 Task: Look for space in Napa, United States from 6th September, 2023 to 18th September, 2023 for 3 adults in price range Rs.6000 to Rs.12000. Place can be entire place with 2 bedrooms having 2 beds and 2 bathrooms. Property type can be house, flat, guest house, hotel. Booking option can be shelf check-in. Required host language is English.
Action: Mouse moved to (405, 100)
Screenshot: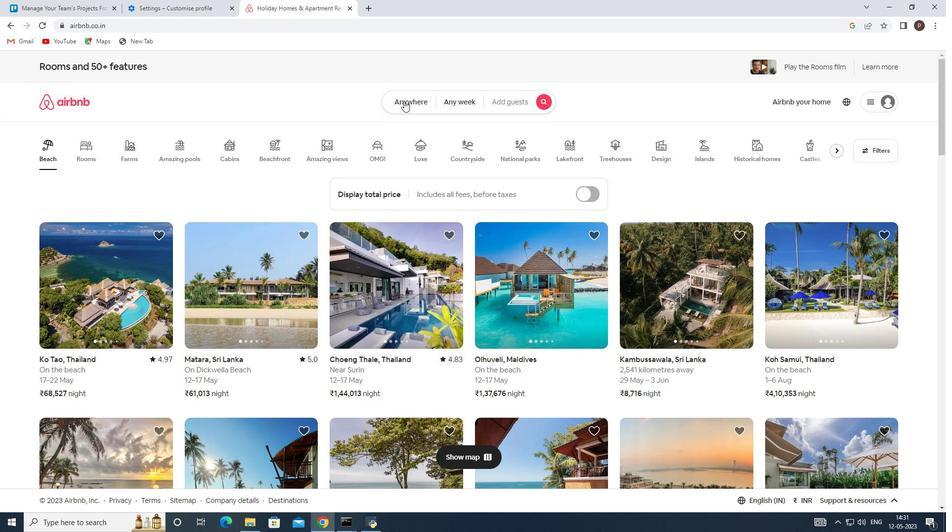 
Action: Mouse pressed left at (405, 100)
Screenshot: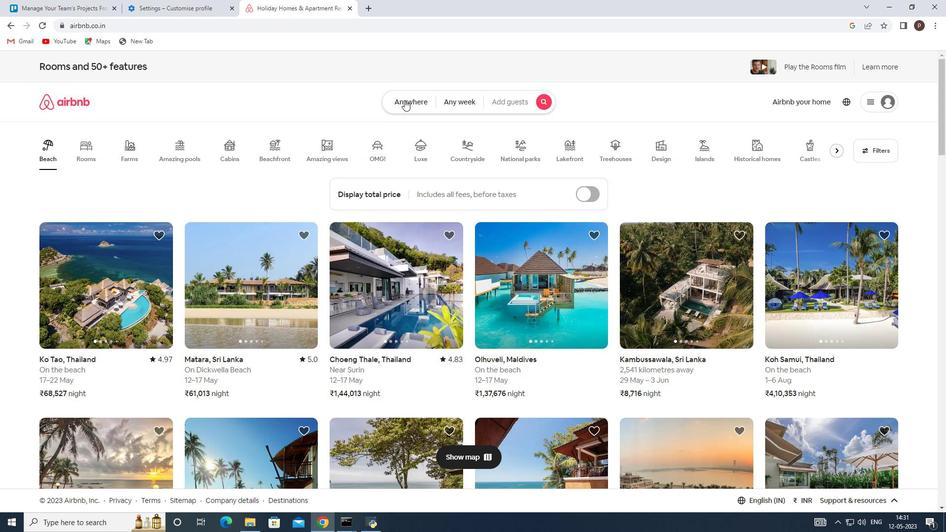 
Action: Mouse moved to (320, 145)
Screenshot: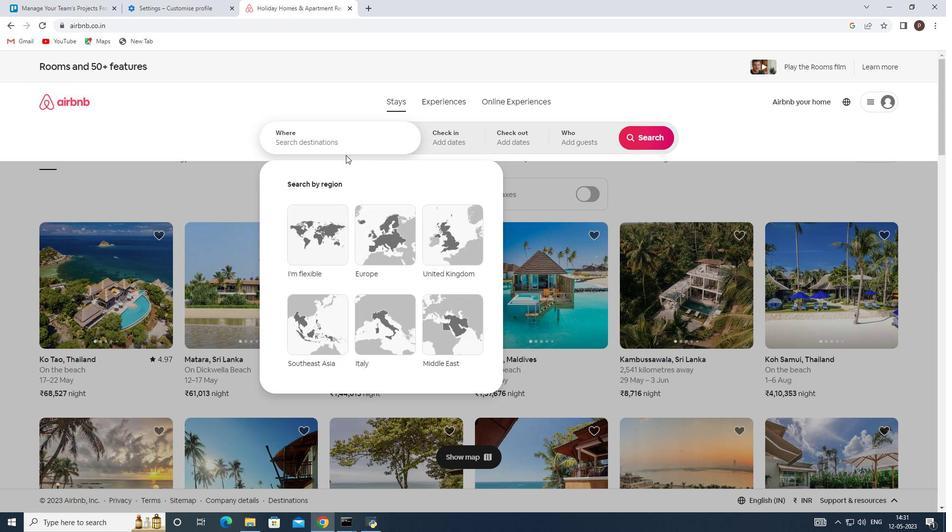 
Action: Mouse pressed left at (320, 145)
Screenshot: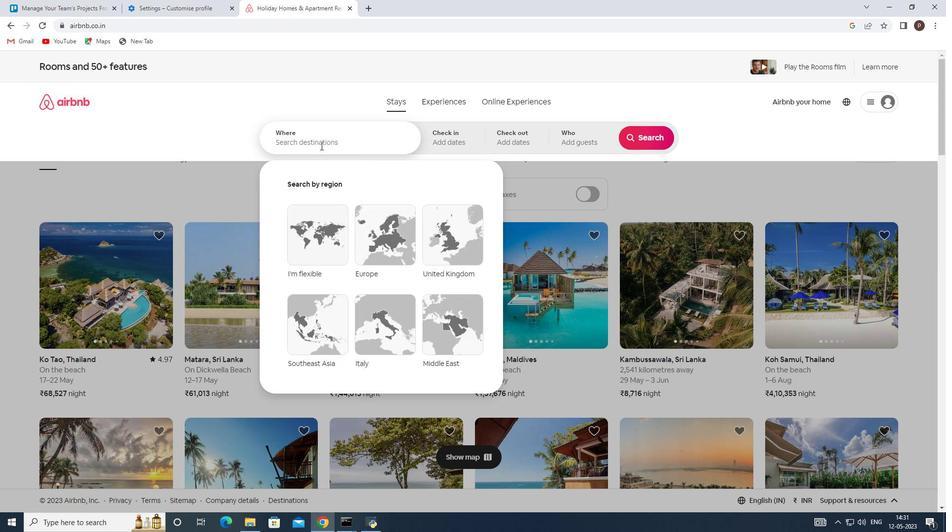 
Action: Key pressed <Key.caps_lock>N<Key.caps_lock>apa,<Key.space>
Screenshot: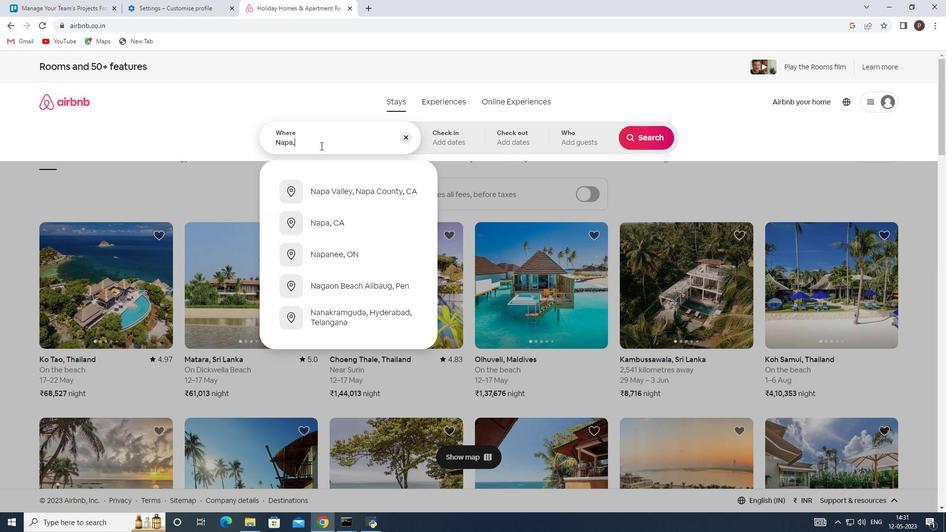 
Action: Mouse moved to (340, 221)
Screenshot: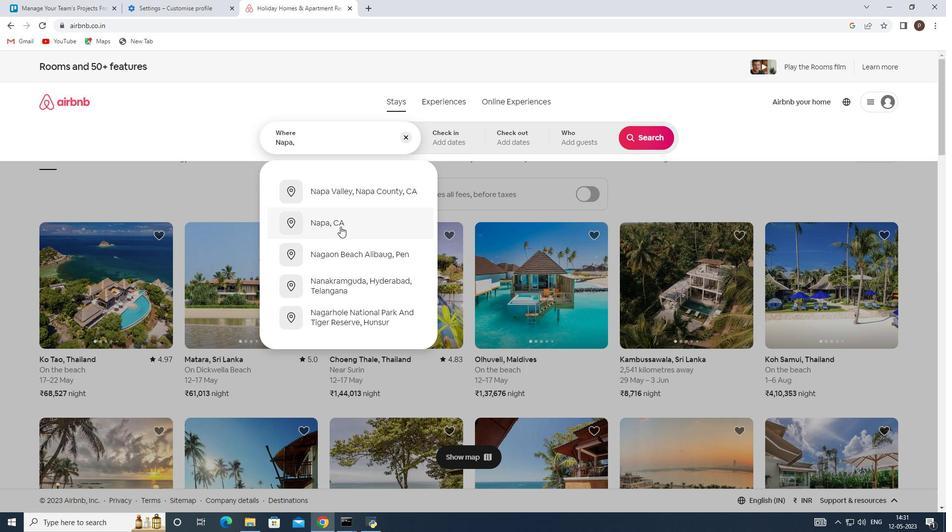 
Action: Mouse pressed left at (340, 221)
Screenshot: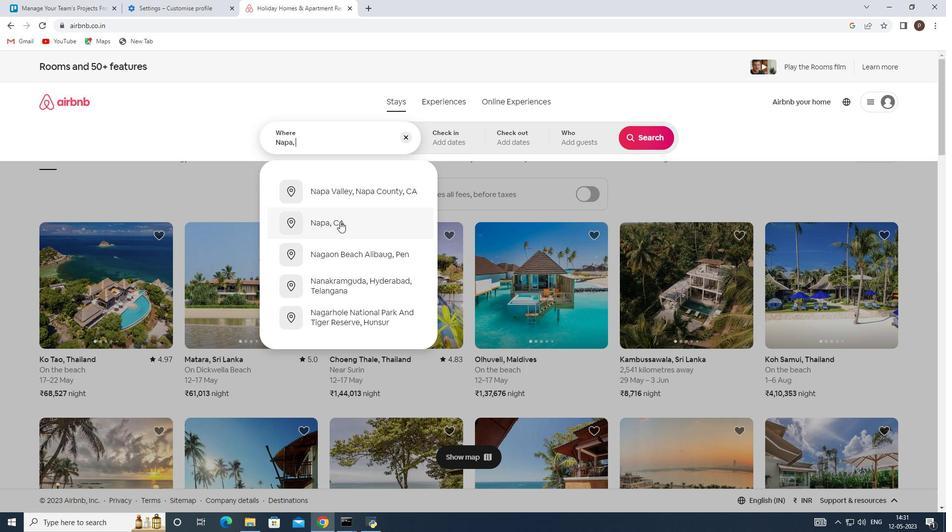 
Action: Mouse moved to (643, 216)
Screenshot: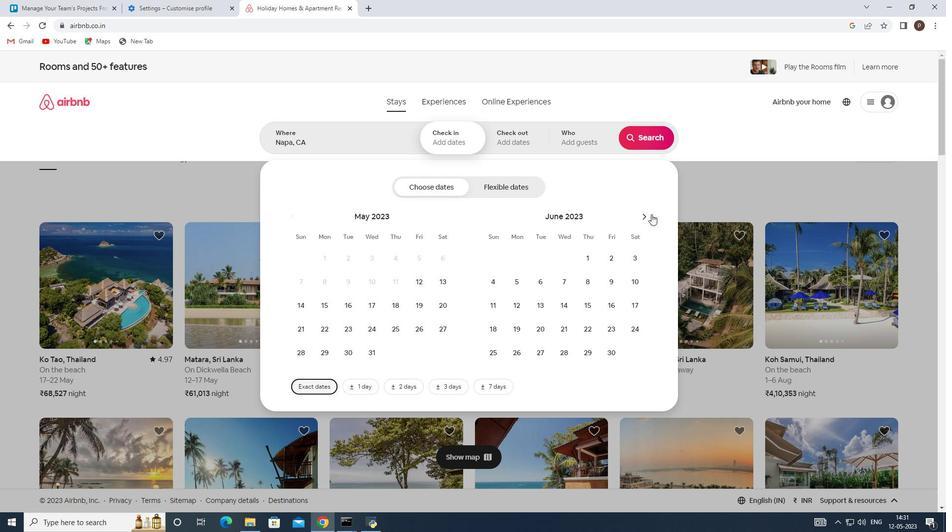 
Action: Mouse pressed left at (643, 216)
Screenshot: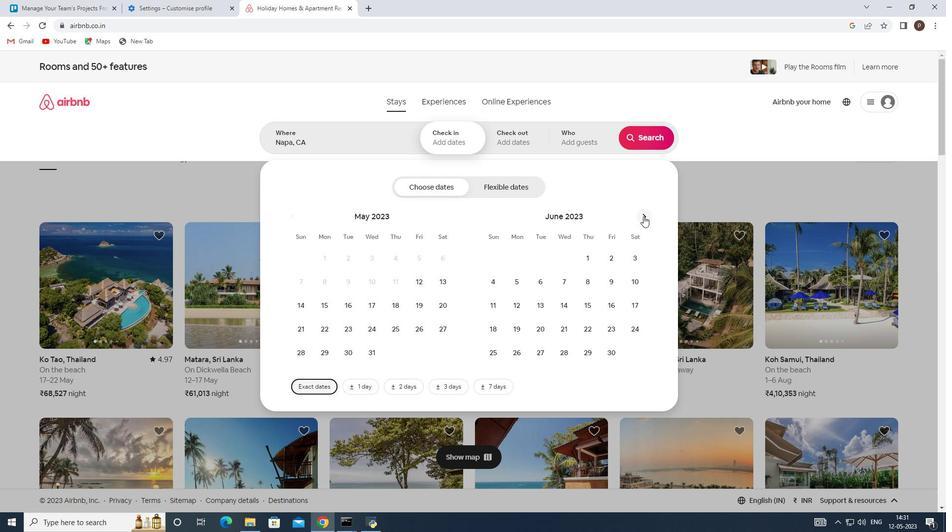 
Action: Mouse pressed left at (643, 216)
Screenshot: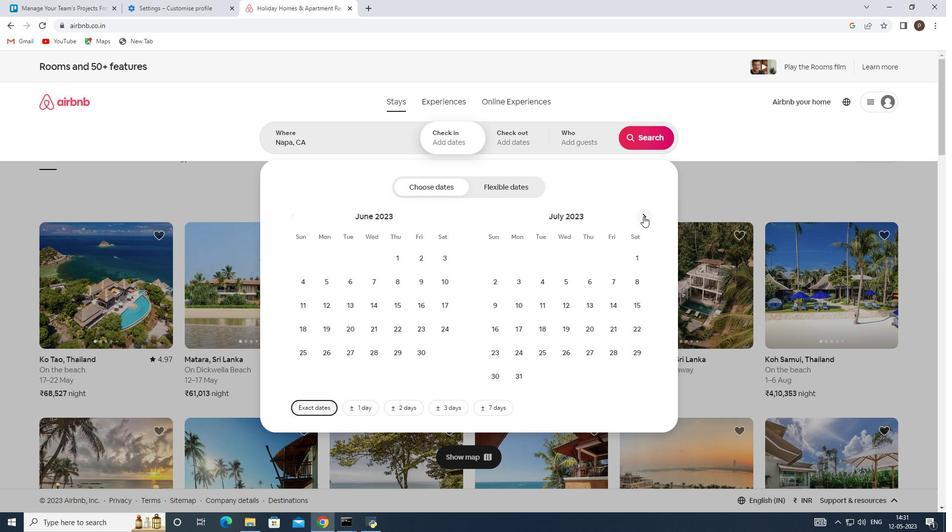 
Action: Mouse pressed left at (643, 216)
Screenshot: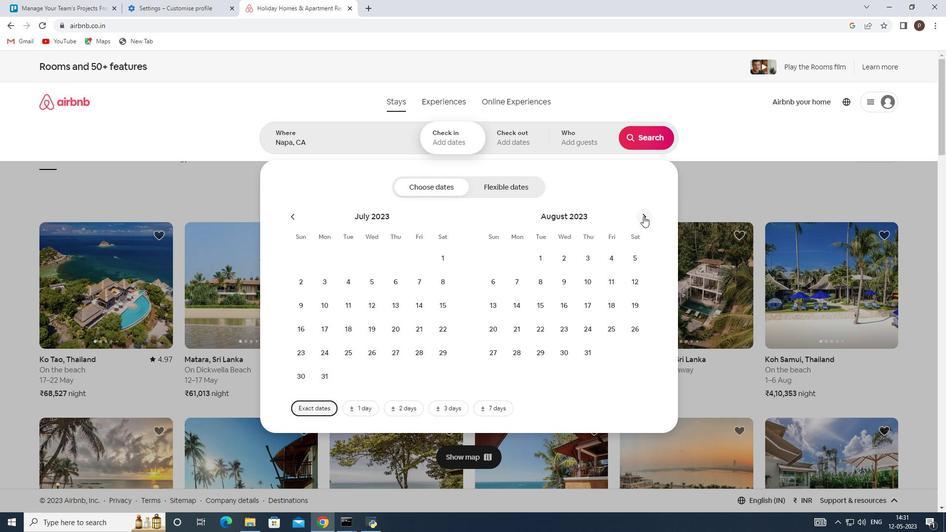 
Action: Mouse moved to (569, 285)
Screenshot: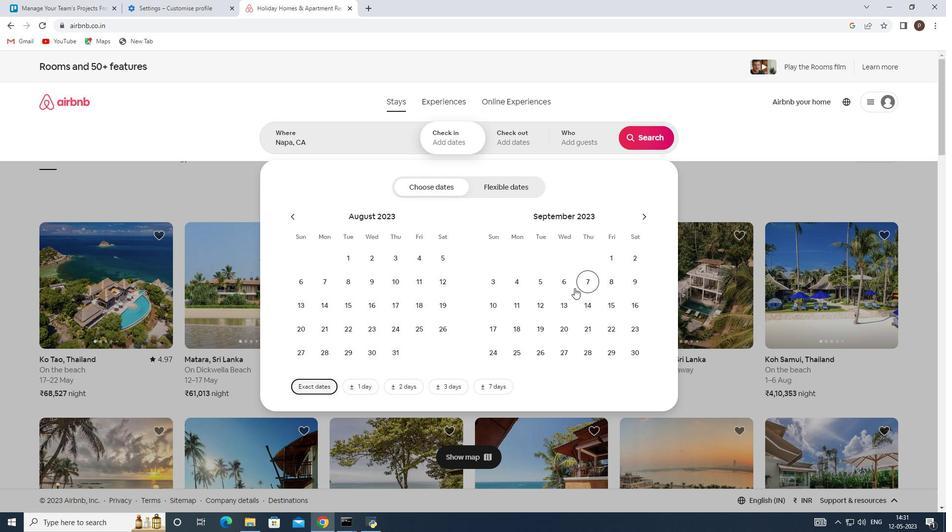 
Action: Mouse pressed left at (569, 285)
Screenshot: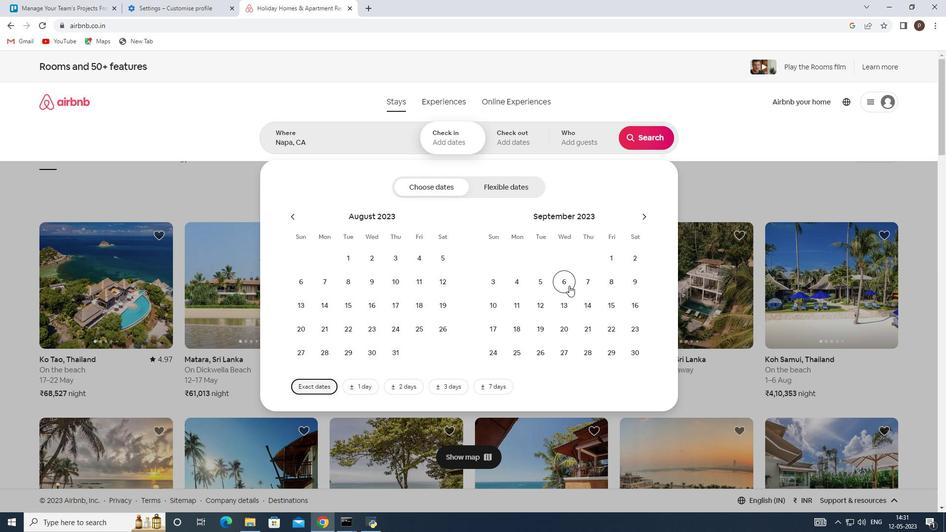 
Action: Mouse moved to (518, 326)
Screenshot: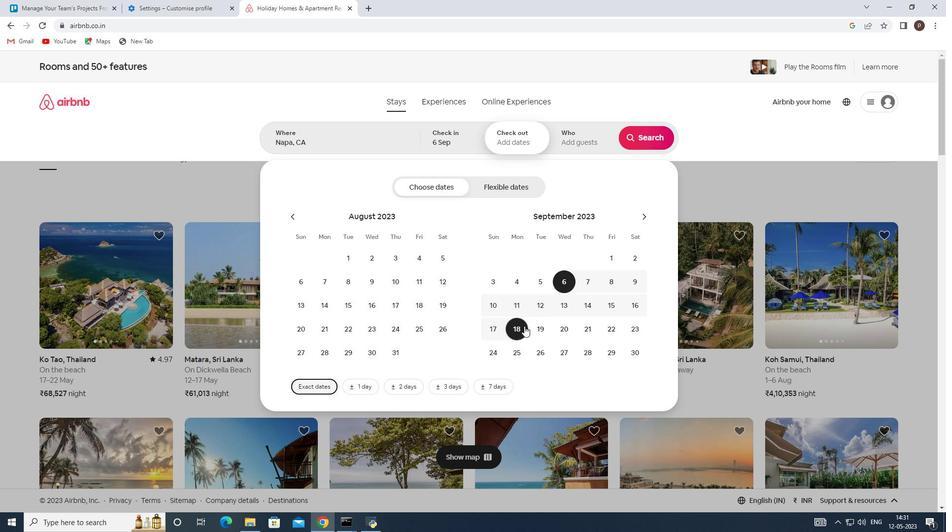 
Action: Mouse pressed left at (518, 326)
Screenshot: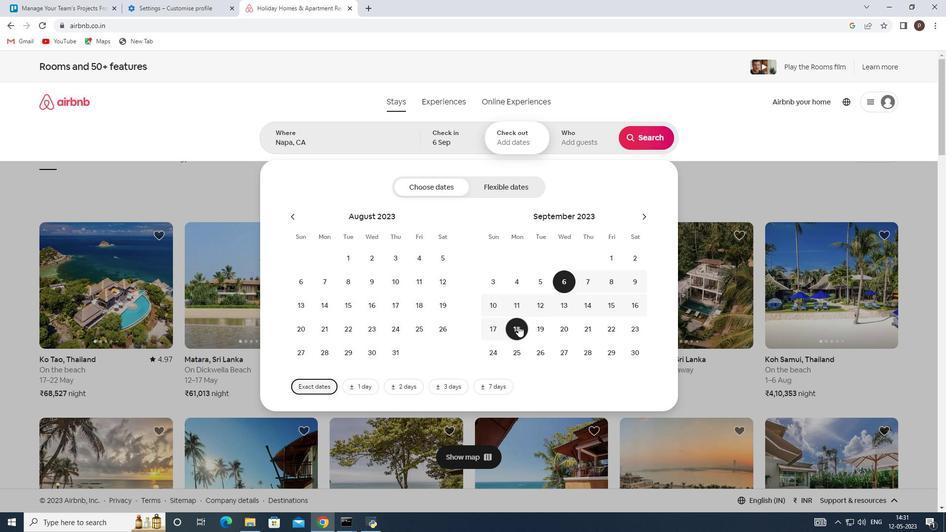 
Action: Mouse moved to (592, 146)
Screenshot: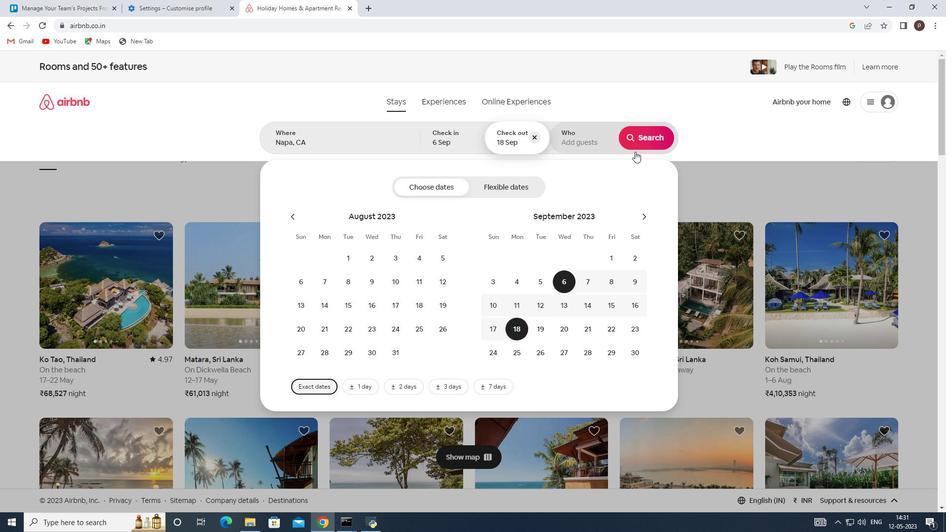 
Action: Mouse pressed left at (592, 146)
Screenshot: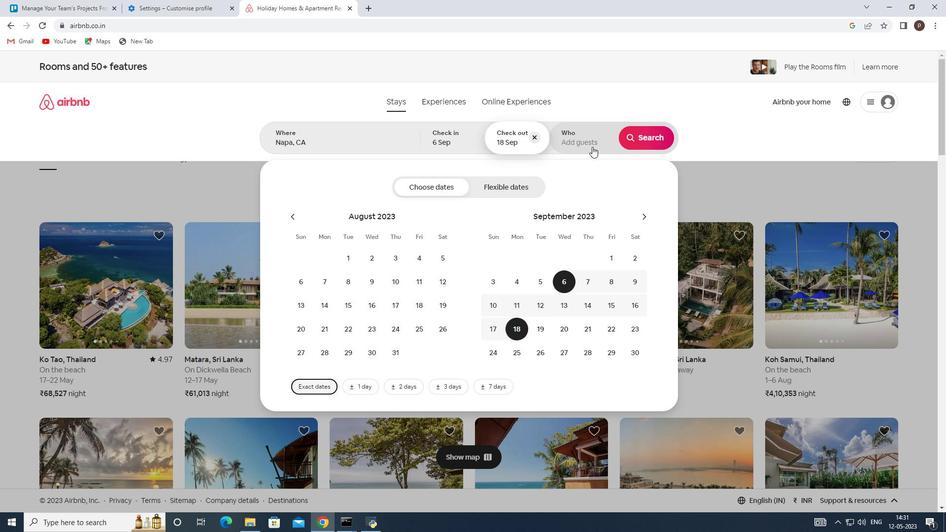 
Action: Mouse moved to (652, 187)
Screenshot: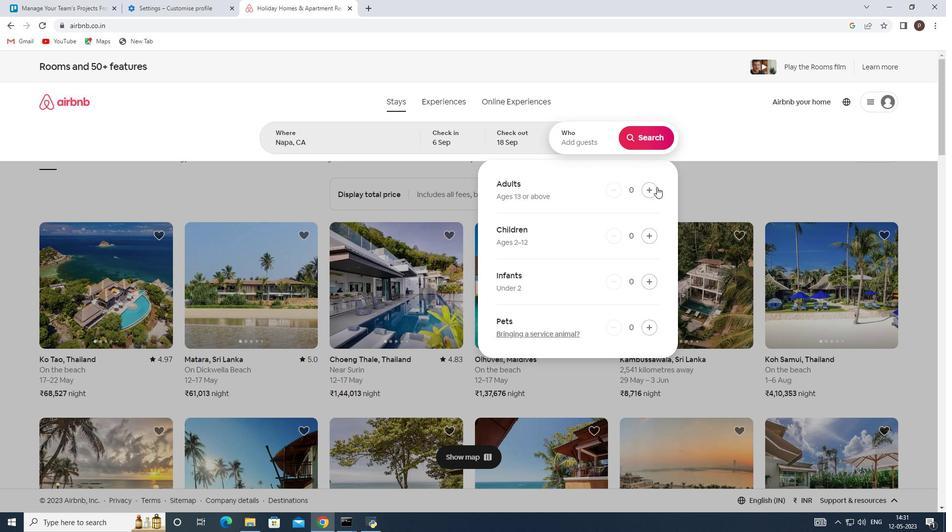 
Action: Mouse pressed left at (652, 187)
Screenshot: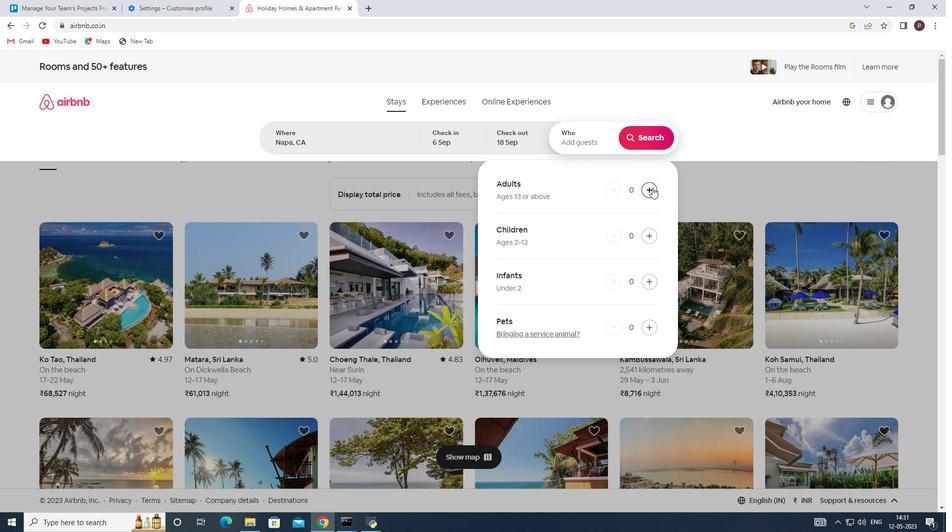
Action: Mouse moved to (652, 187)
Screenshot: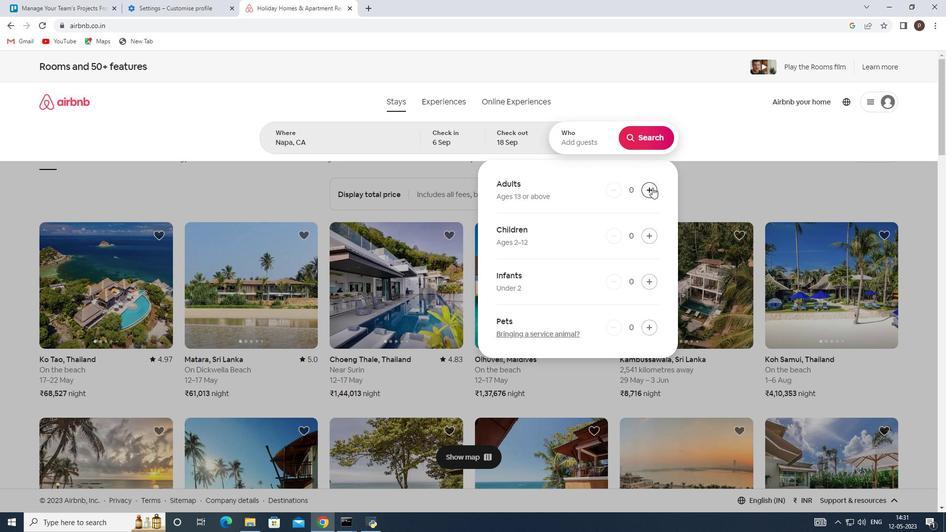 
Action: Mouse pressed left at (652, 187)
Screenshot: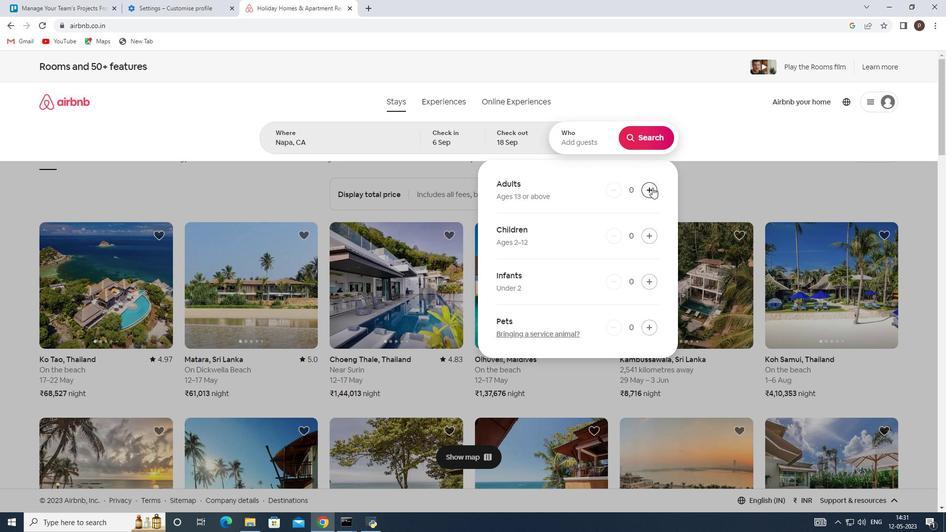 
Action: Mouse pressed left at (652, 187)
Screenshot: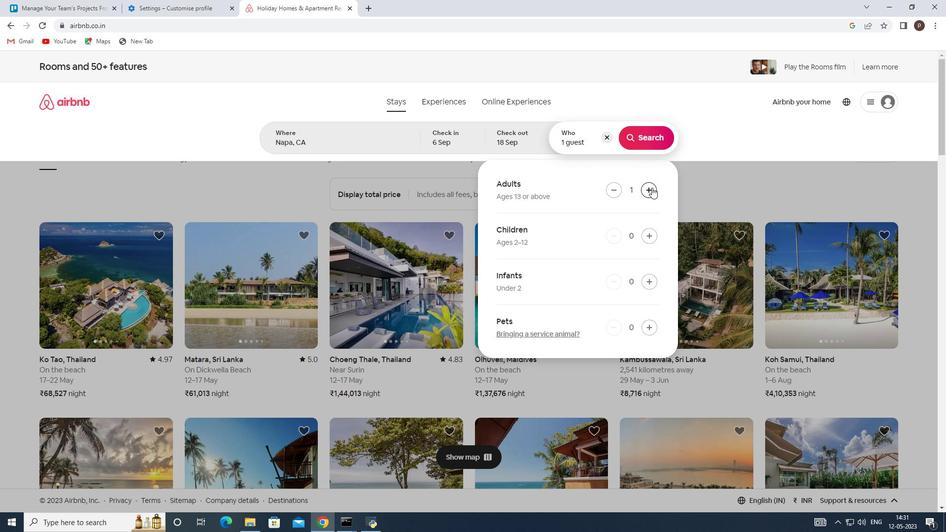 
Action: Mouse moved to (658, 133)
Screenshot: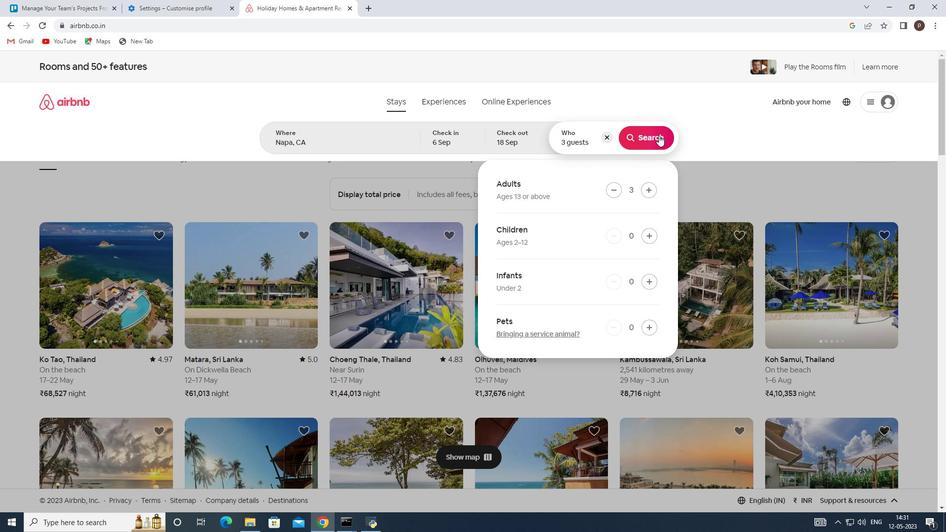 
Action: Mouse pressed left at (658, 133)
Screenshot: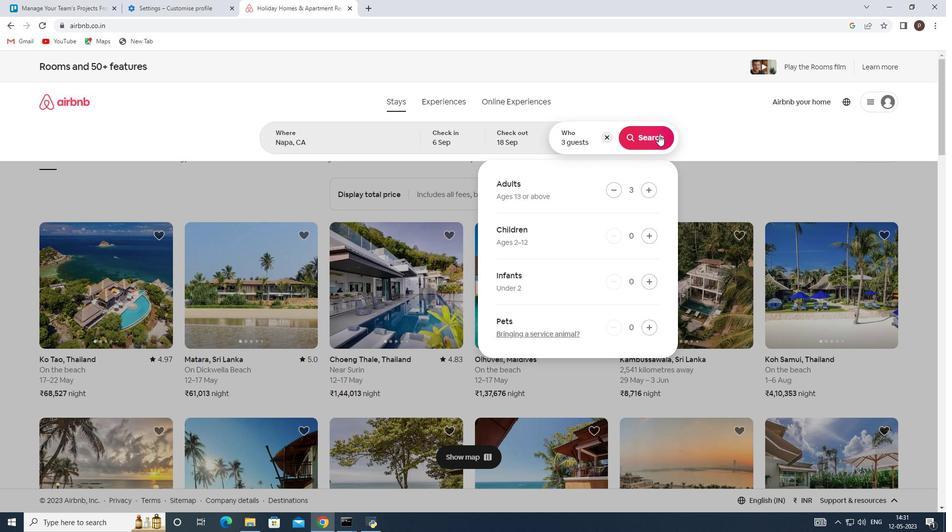 
Action: Mouse moved to (886, 113)
Screenshot: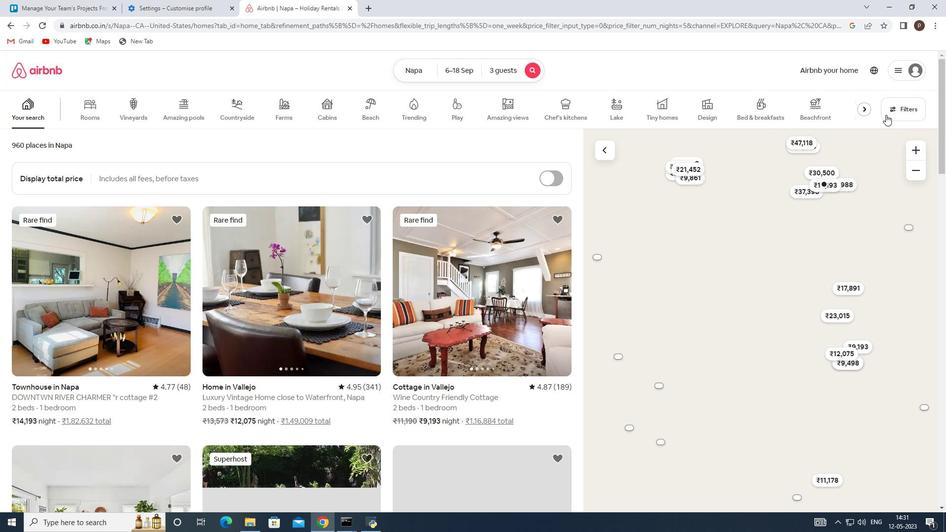 
Action: Mouse pressed left at (886, 113)
Screenshot: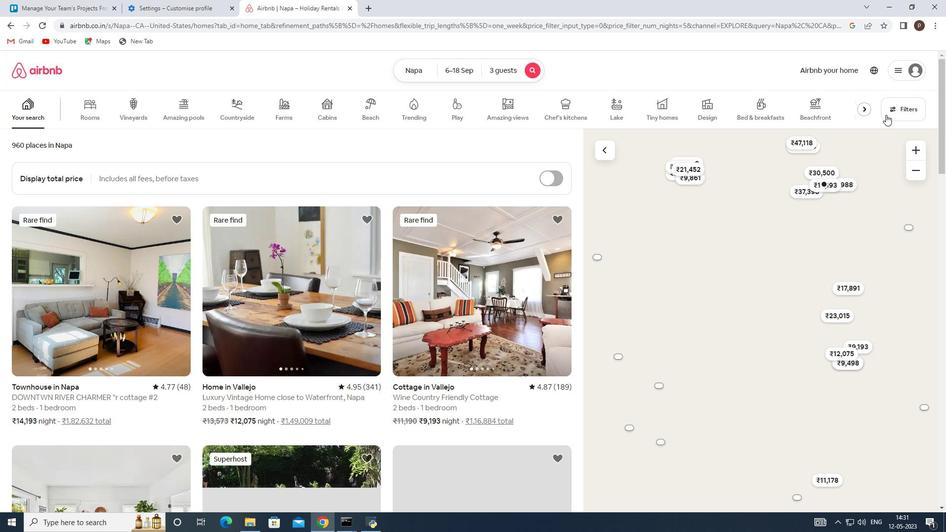 
Action: Mouse moved to (327, 352)
Screenshot: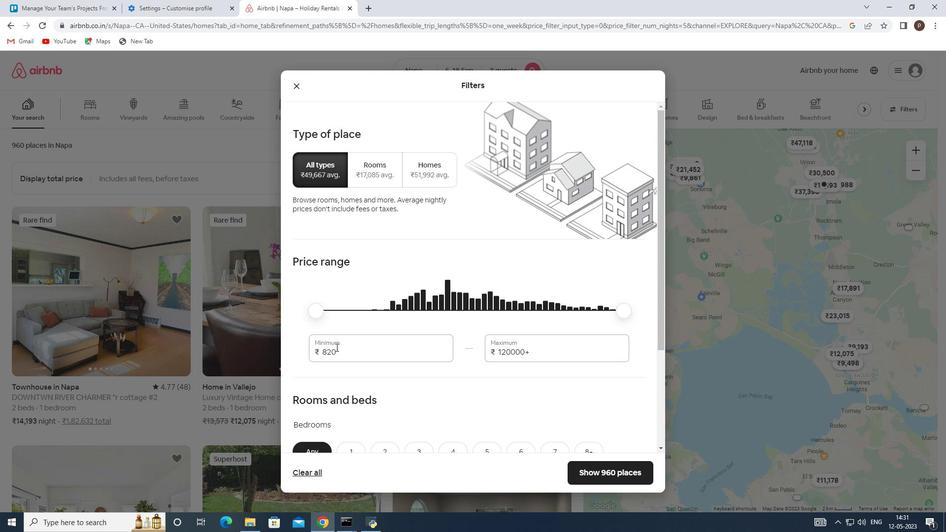 
Action: Mouse pressed left at (327, 352)
Screenshot: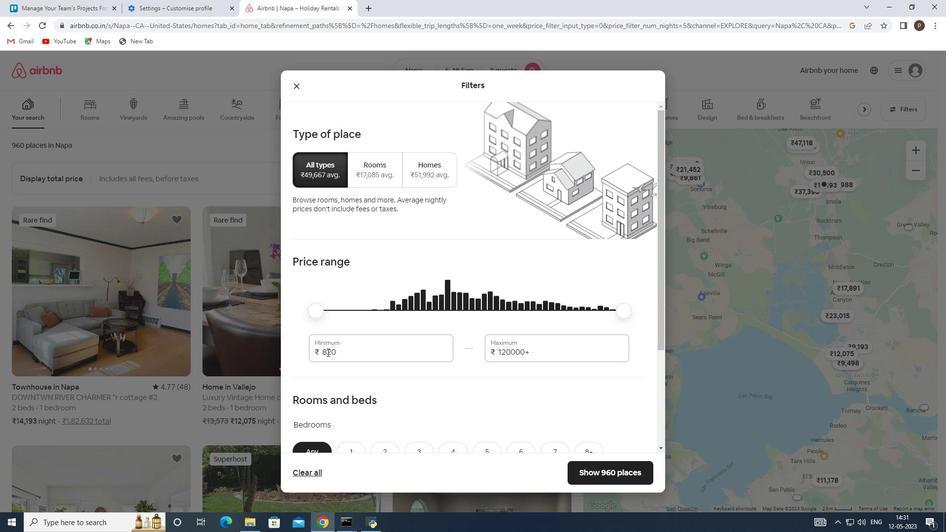 
Action: Mouse pressed left at (327, 352)
Screenshot: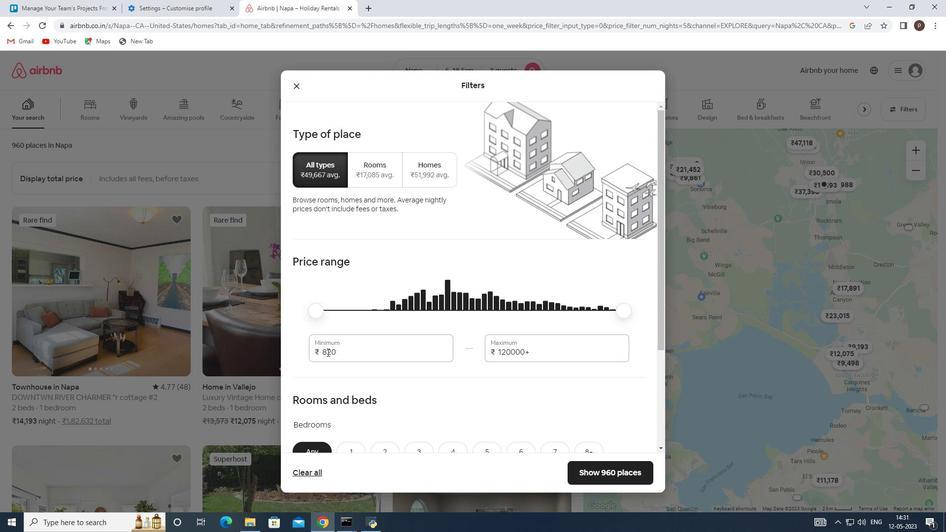 
Action: Key pressed 6000<Key.tab>12000
Screenshot: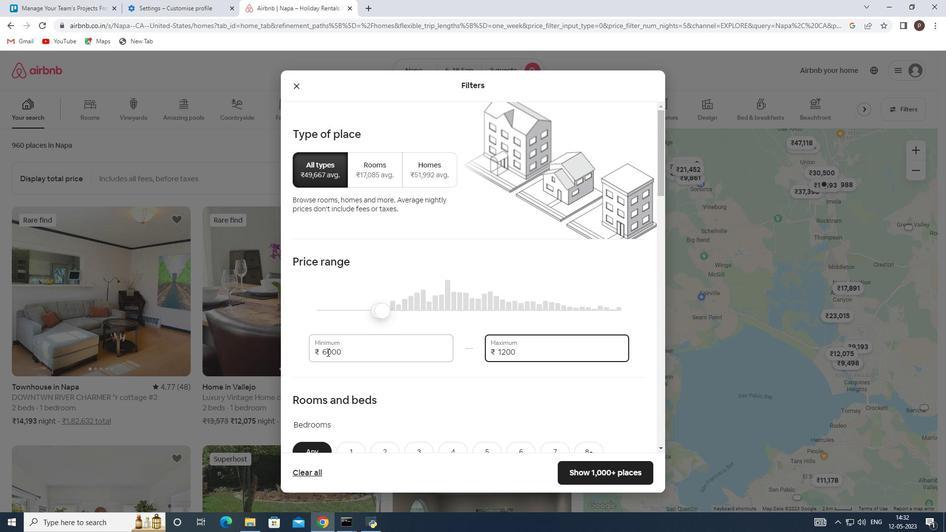 
Action: Mouse scrolled (327, 351) with delta (0, 0)
Screenshot: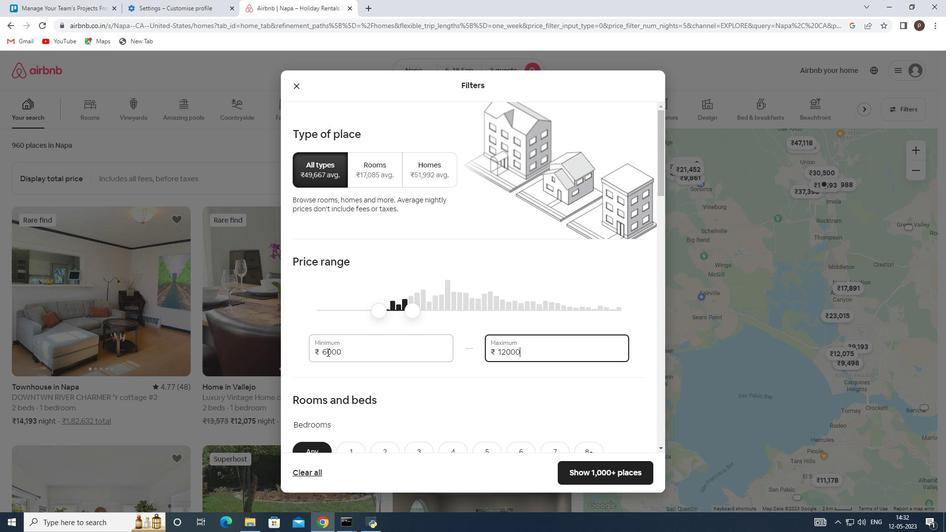 
Action: Mouse scrolled (327, 351) with delta (0, 0)
Screenshot: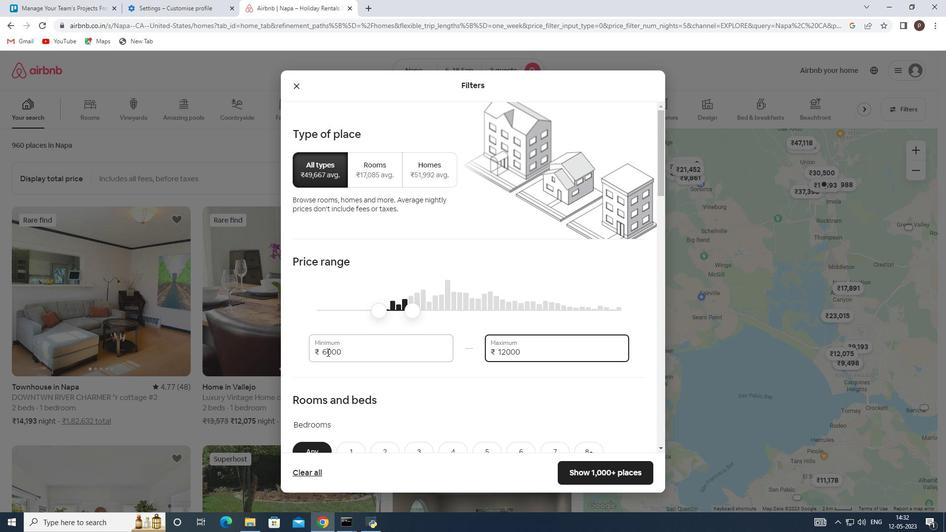 
Action: Mouse moved to (377, 350)
Screenshot: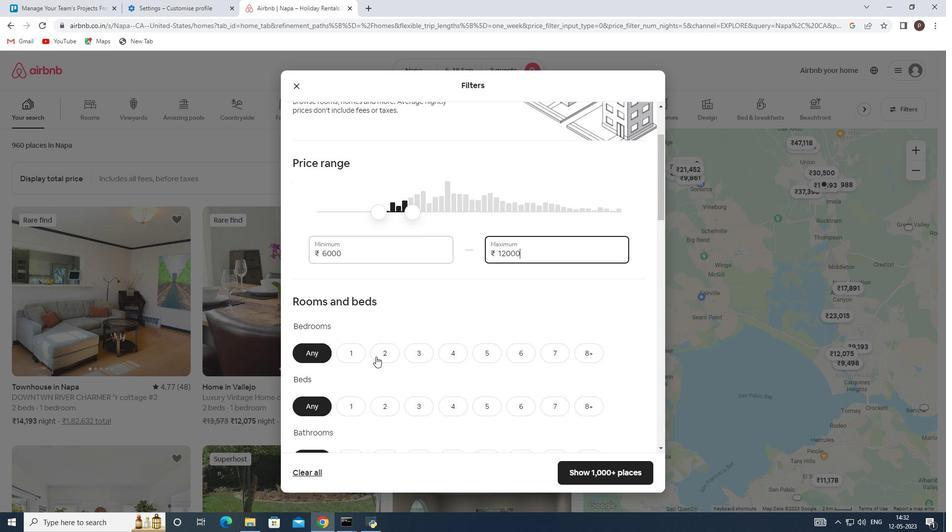 
Action: Mouse pressed left at (377, 350)
Screenshot: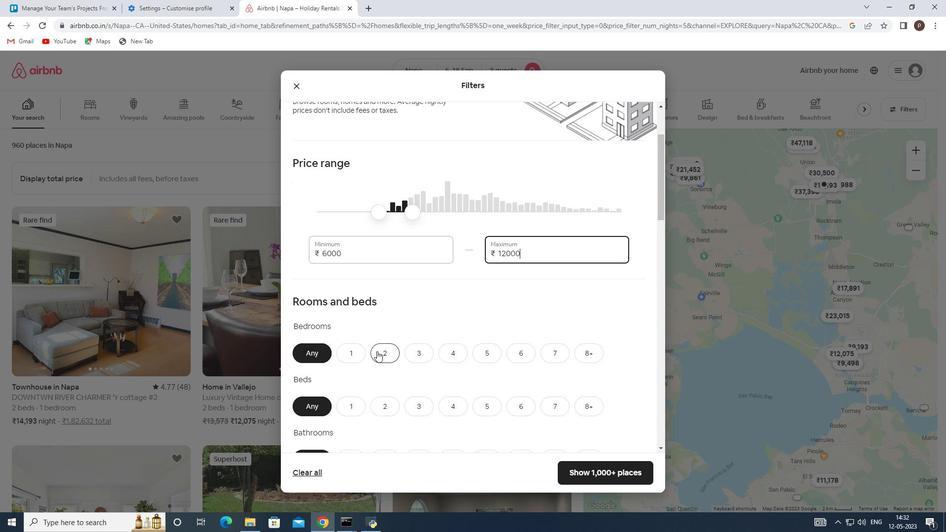 
Action: Mouse scrolled (377, 350) with delta (0, 0)
Screenshot: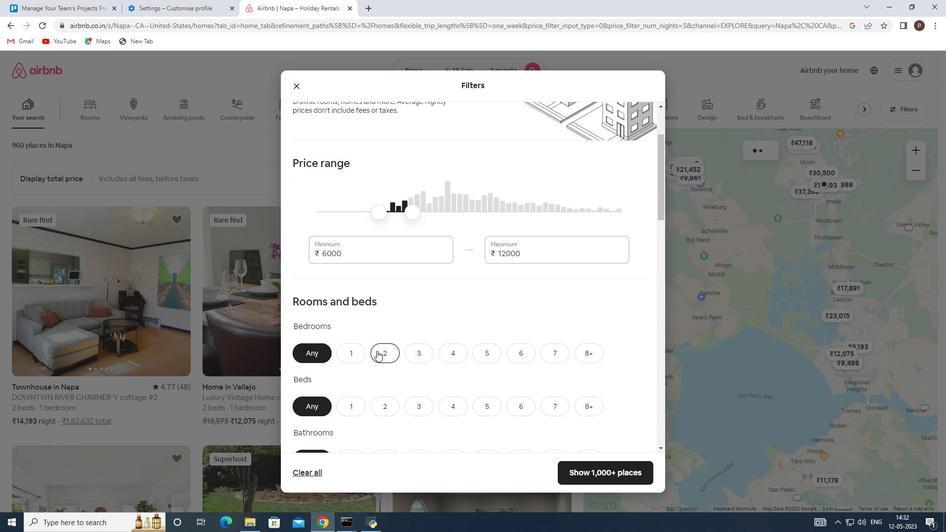 
Action: Mouse scrolled (377, 350) with delta (0, 0)
Screenshot: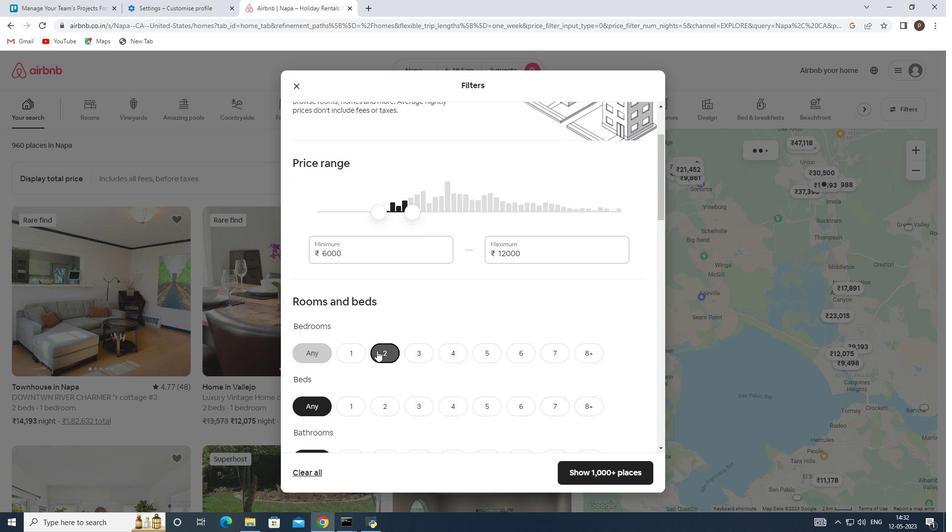 
Action: Mouse moved to (387, 299)
Screenshot: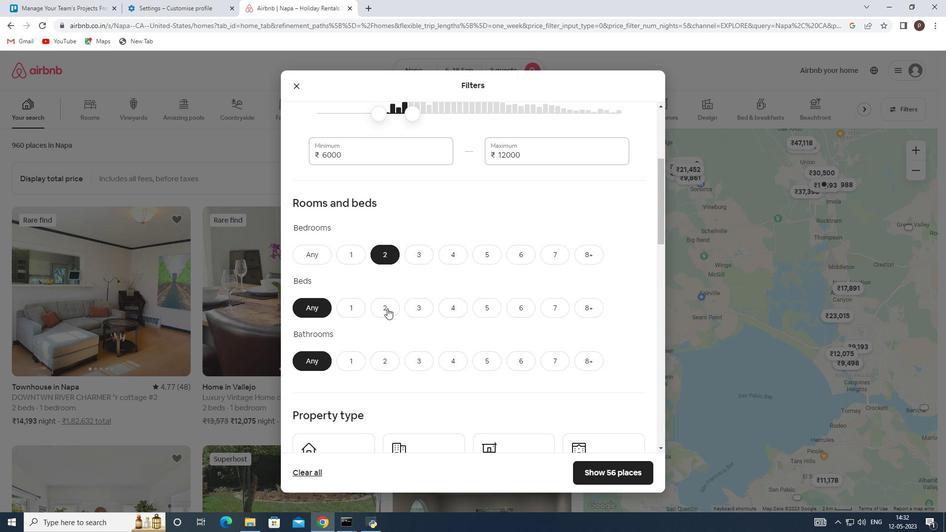 
Action: Mouse pressed left at (387, 299)
Screenshot: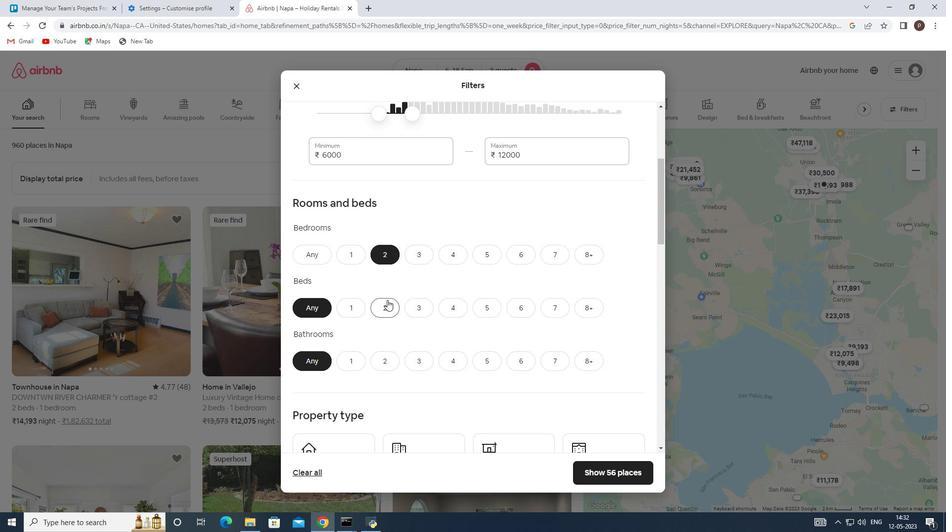 
Action: Mouse moved to (385, 363)
Screenshot: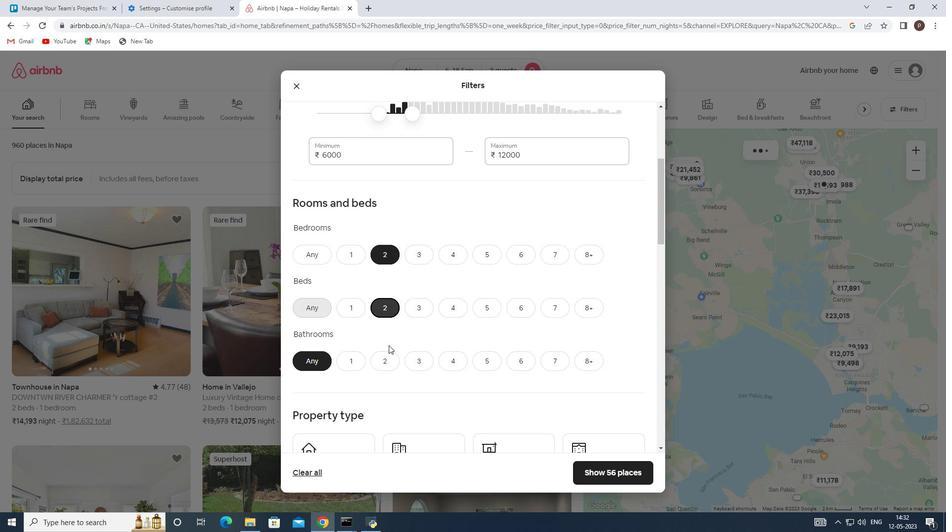 
Action: Mouse pressed left at (385, 363)
Screenshot: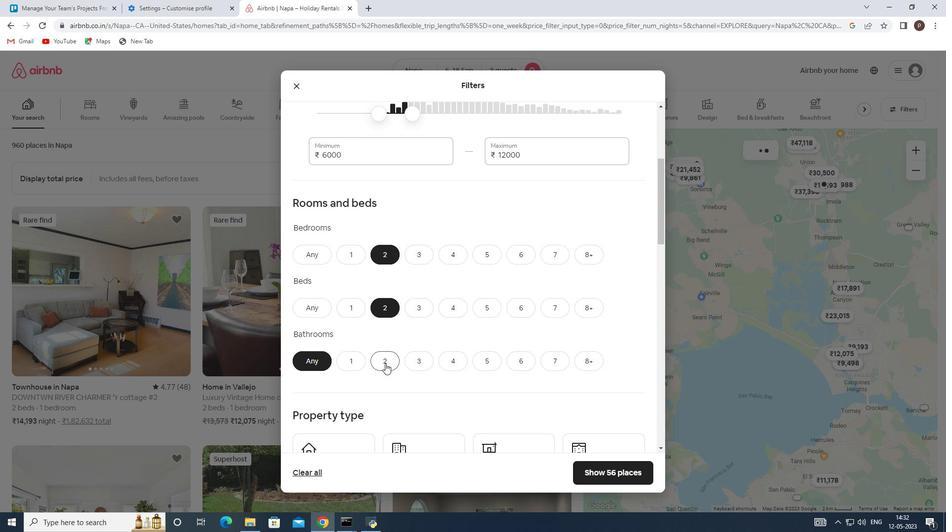 
Action: Mouse moved to (385, 363)
Screenshot: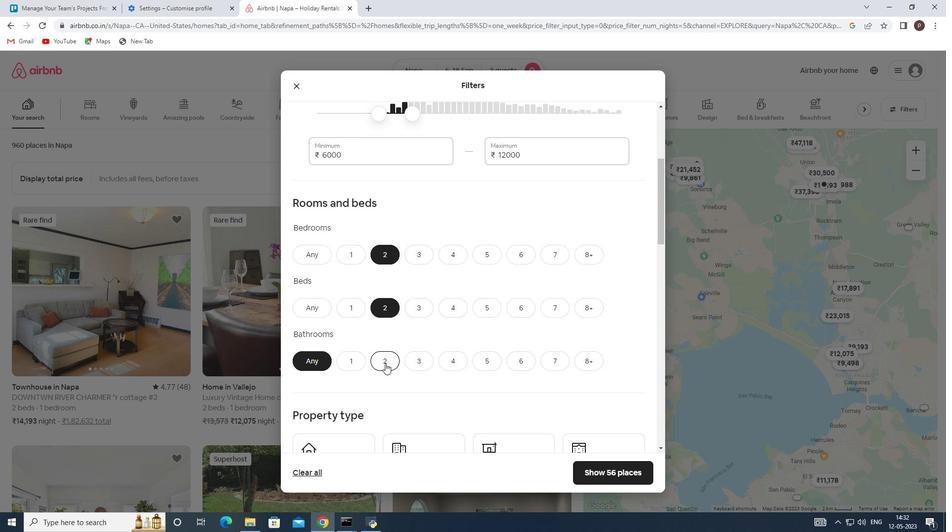 
Action: Mouse scrolled (385, 362) with delta (0, 0)
Screenshot: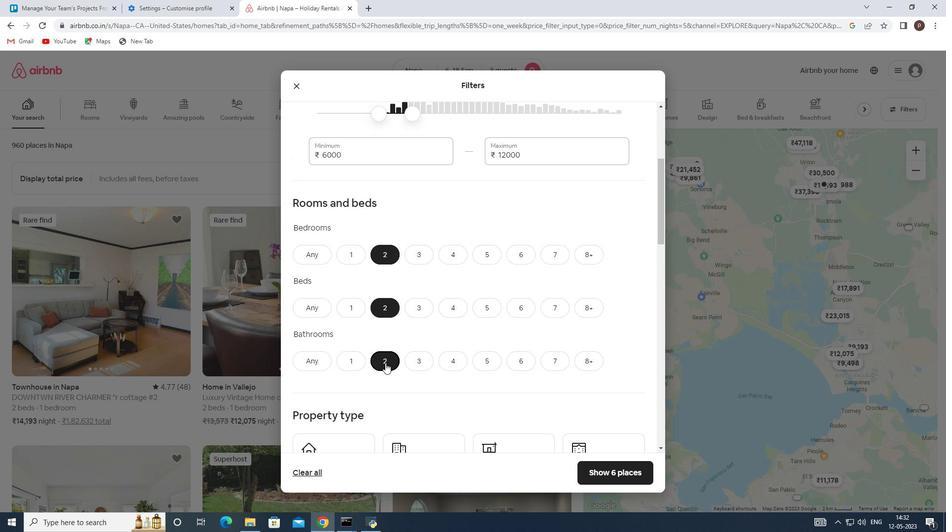 
Action: Mouse scrolled (385, 362) with delta (0, 0)
Screenshot: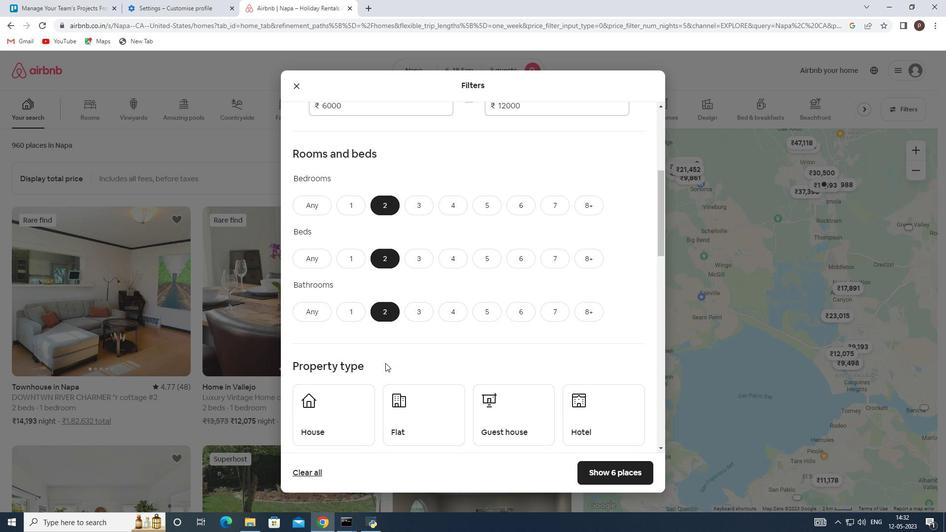 
Action: Mouse moved to (351, 358)
Screenshot: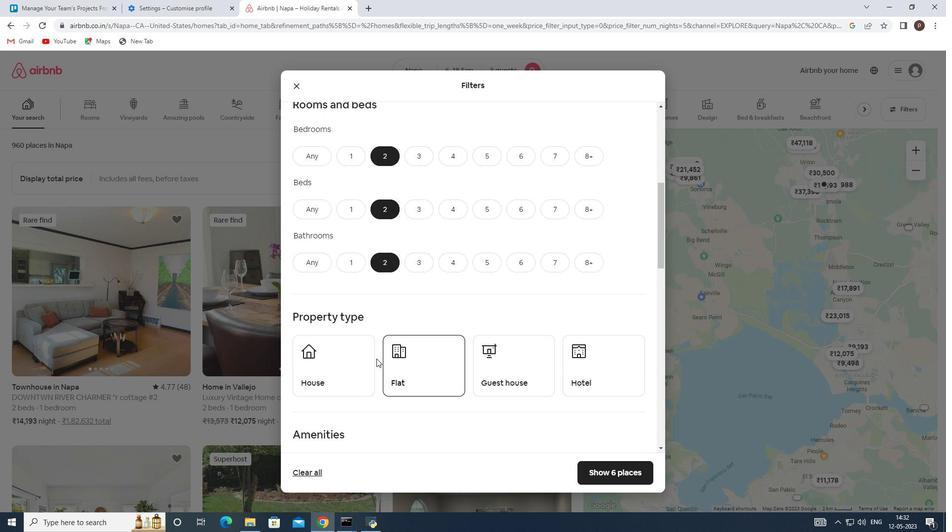 
Action: Mouse pressed left at (351, 358)
Screenshot: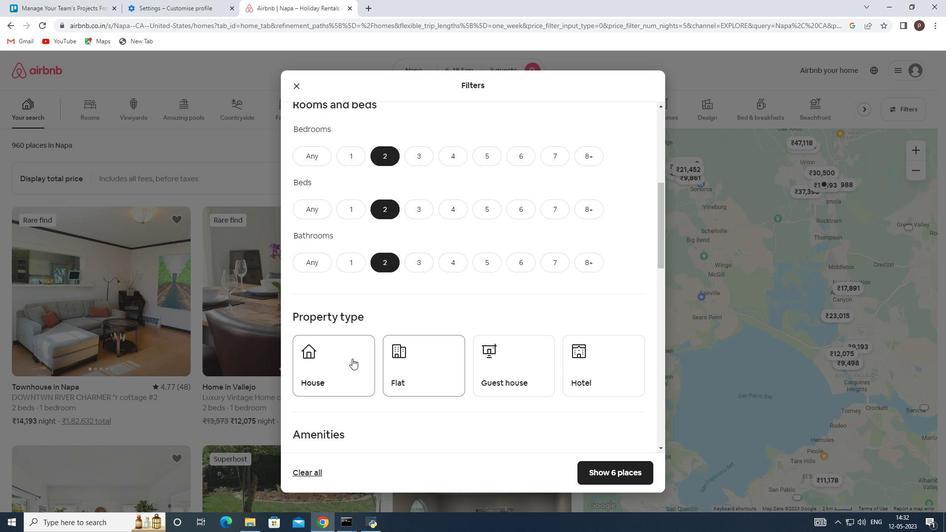 
Action: Mouse moved to (413, 358)
Screenshot: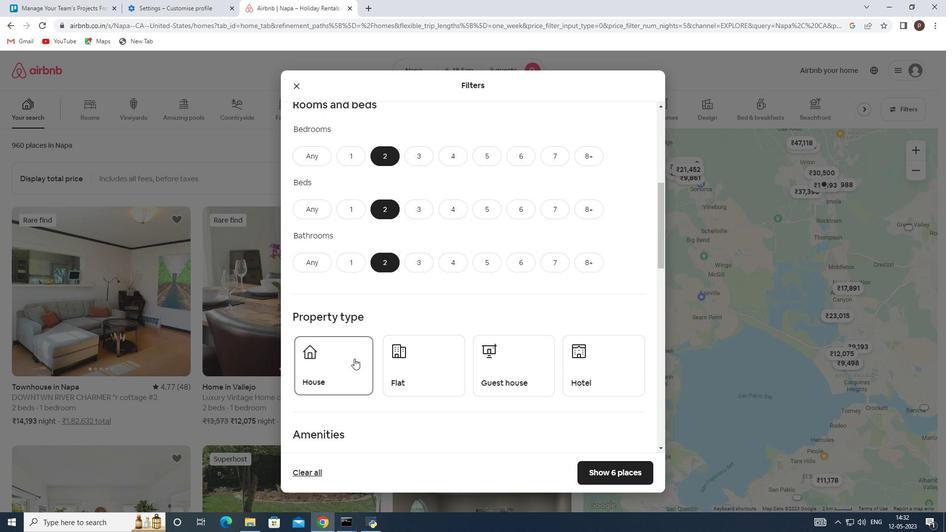 
Action: Mouse pressed left at (413, 358)
Screenshot: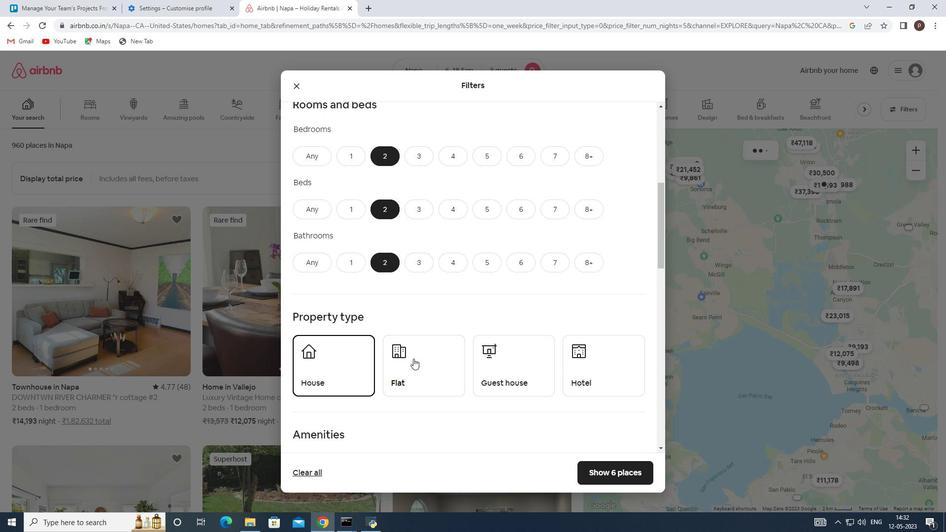 
Action: Mouse moved to (499, 358)
Screenshot: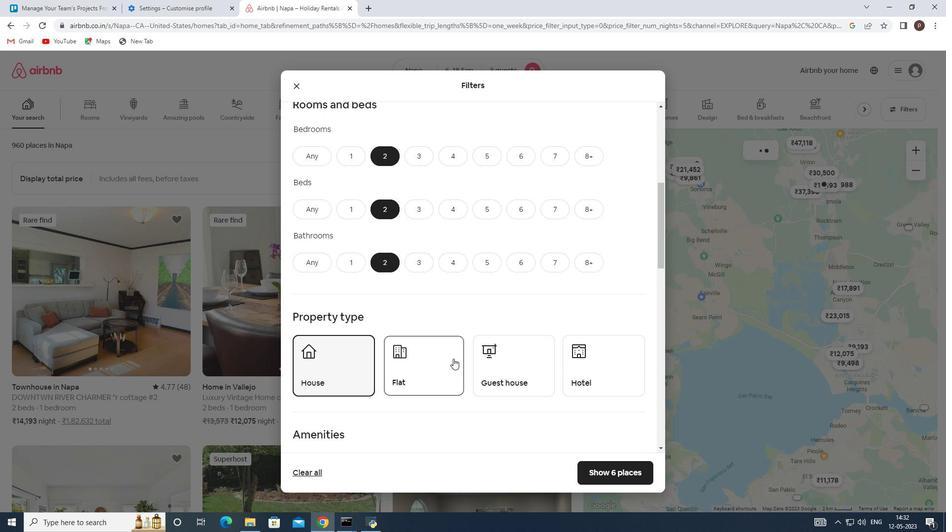 
Action: Mouse pressed left at (499, 358)
Screenshot: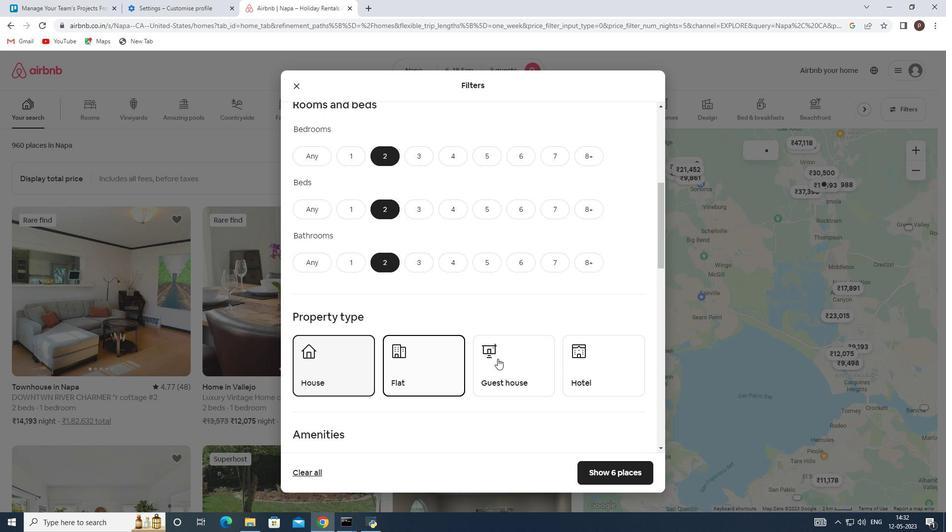 
Action: Mouse moved to (572, 354)
Screenshot: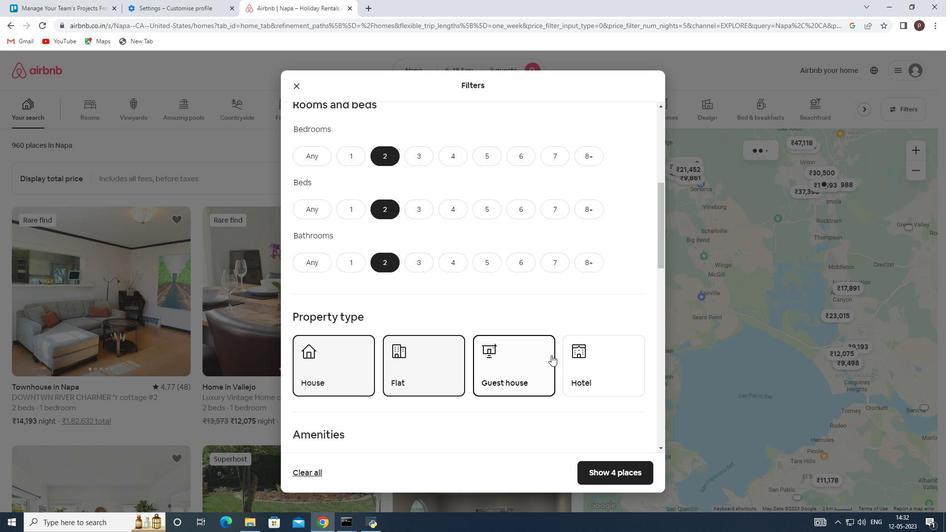 
Action: Mouse pressed left at (572, 354)
Screenshot: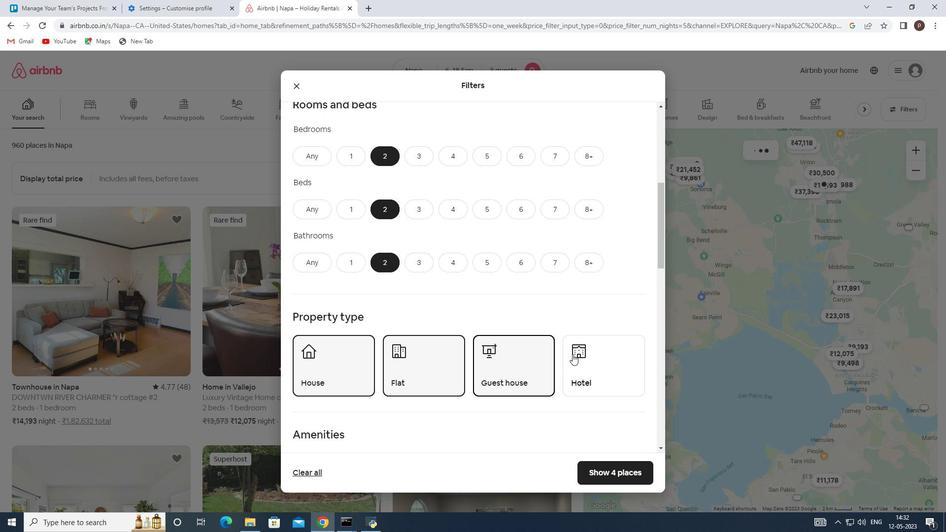 
Action: Mouse moved to (573, 354)
Screenshot: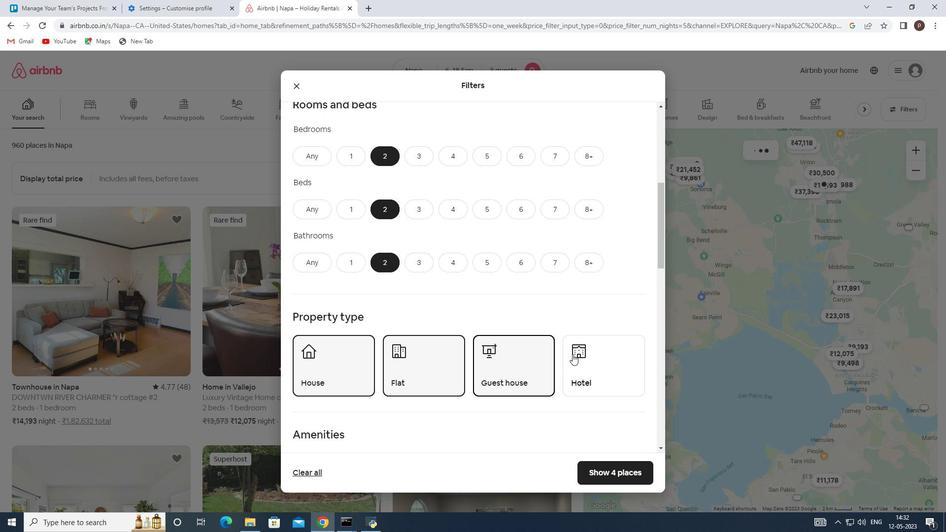 
Action: Mouse scrolled (573, 353) with delta (0, 0)
Screenshot: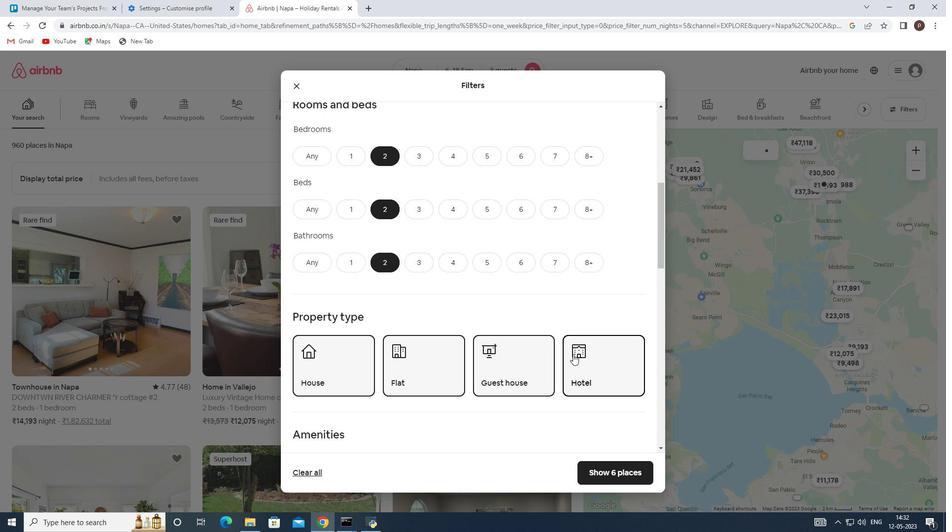
Action: Mouse scrolled (573, 353) with delta (0, 0)
Screenshot: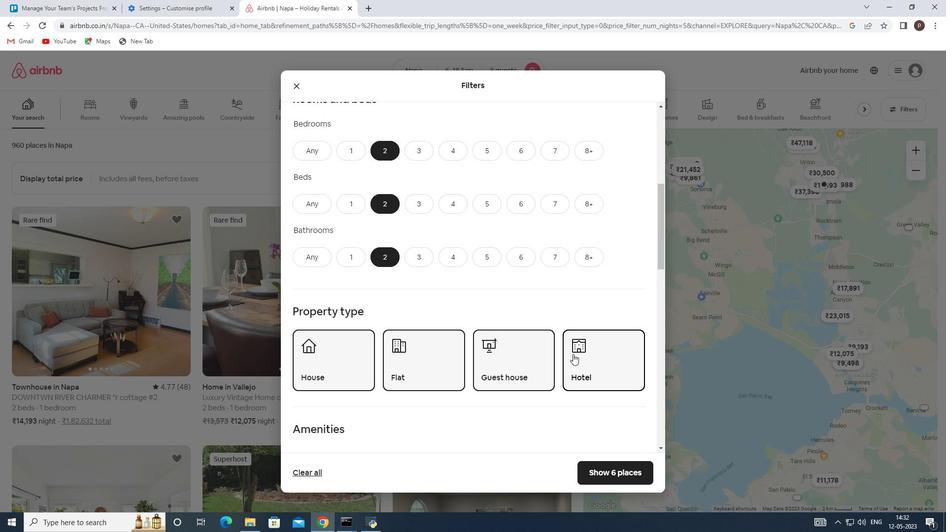 
Action: Mouse moved to (536, 349)
Screenshot: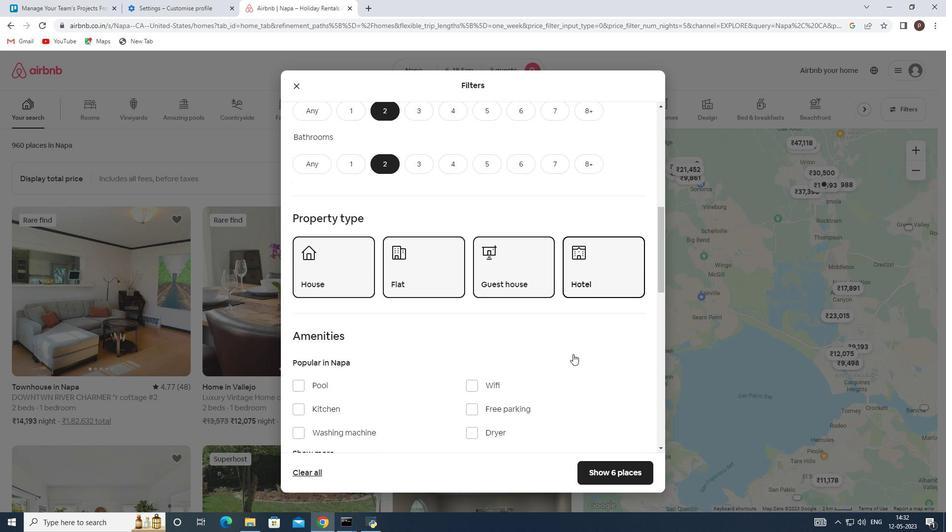 
Action: Mouse scrolled (536, 348) with delta (0, 0)
Screenshot: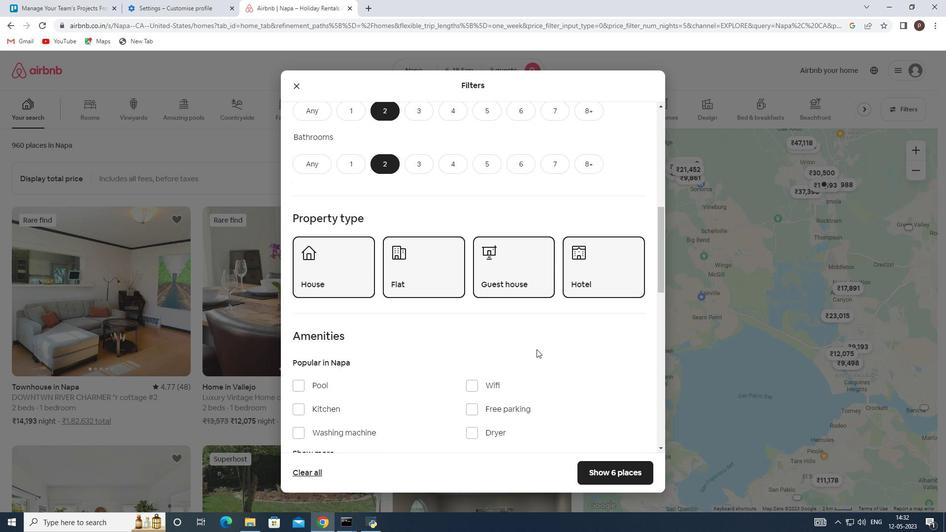 
Action: Mouse scrolled (536, 348) with delta (0, 0)
Screenshot: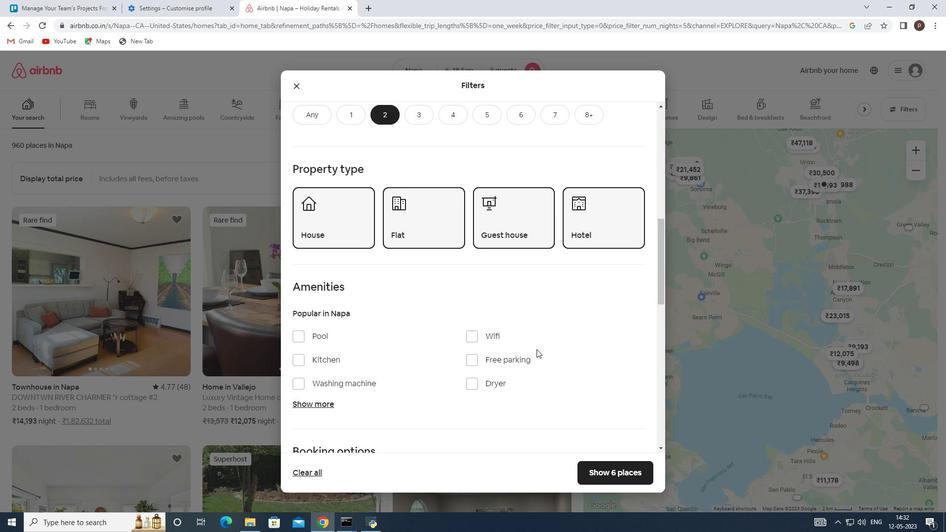 
Action: Mouse scrolled (536, 348) with delta (0, 0)
Screenshot: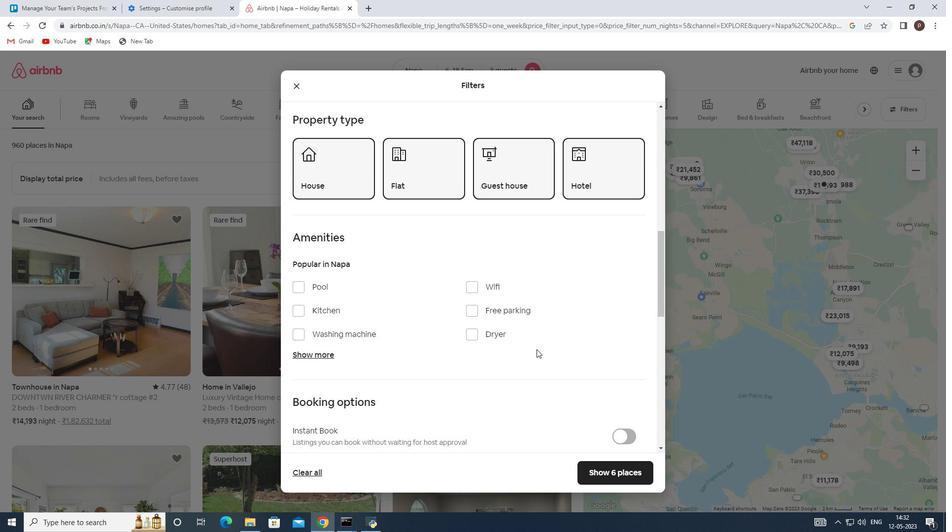 
Action: Mouse scrolled (536, 348) with delta (0, 0)
Screenshot: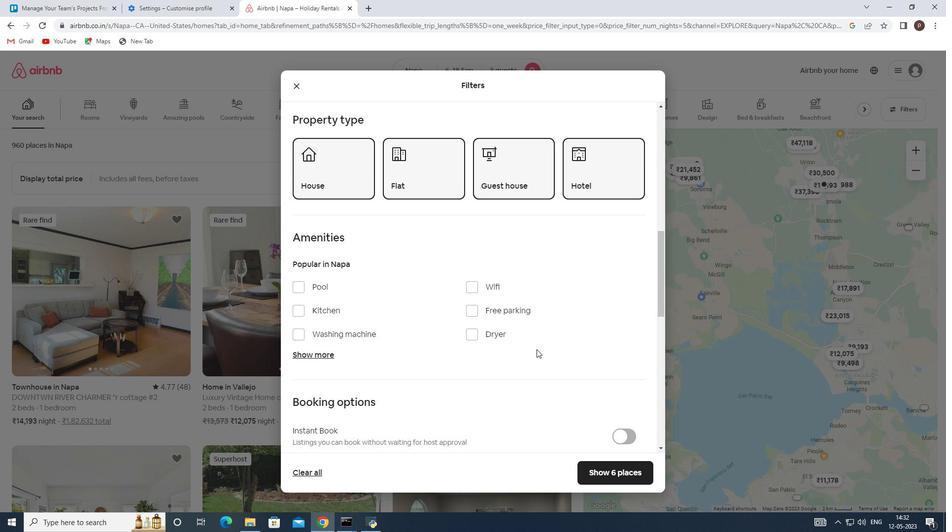 
Action: Mouse moved to (617, 365)
Screenshot: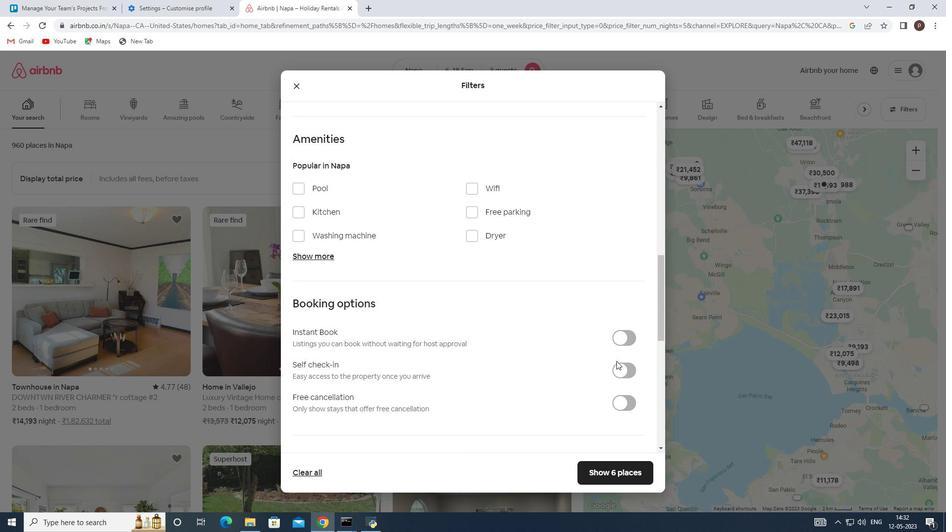 
Action: Mouse pressed left at (617, 365)
Screenshot: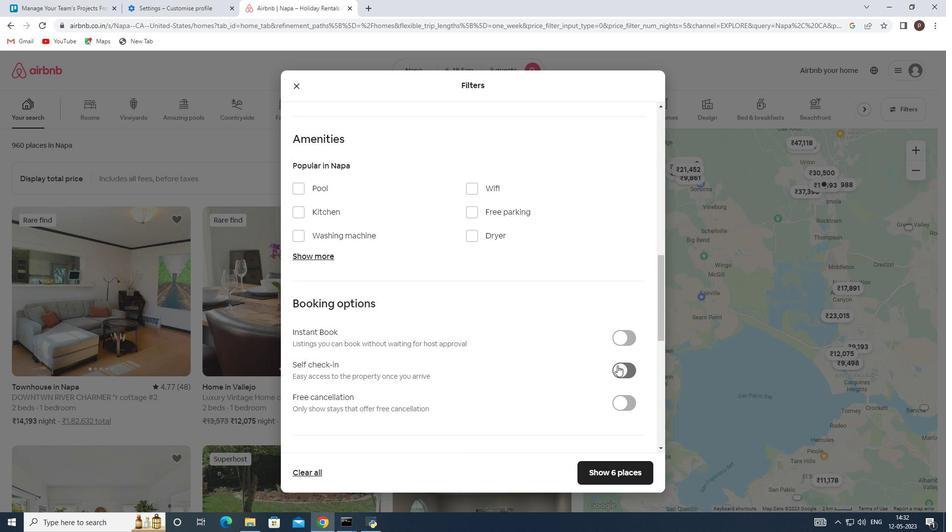 
Action: Mouse moved to (533, 351)
Screenshot: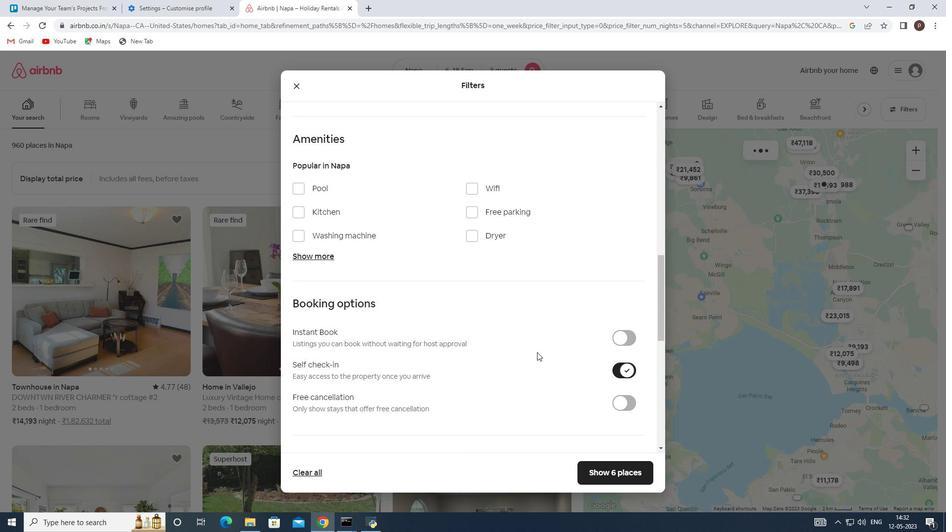 
Action: Mouse scrolled (533, 350) with delta (0, 0)
Screenshot: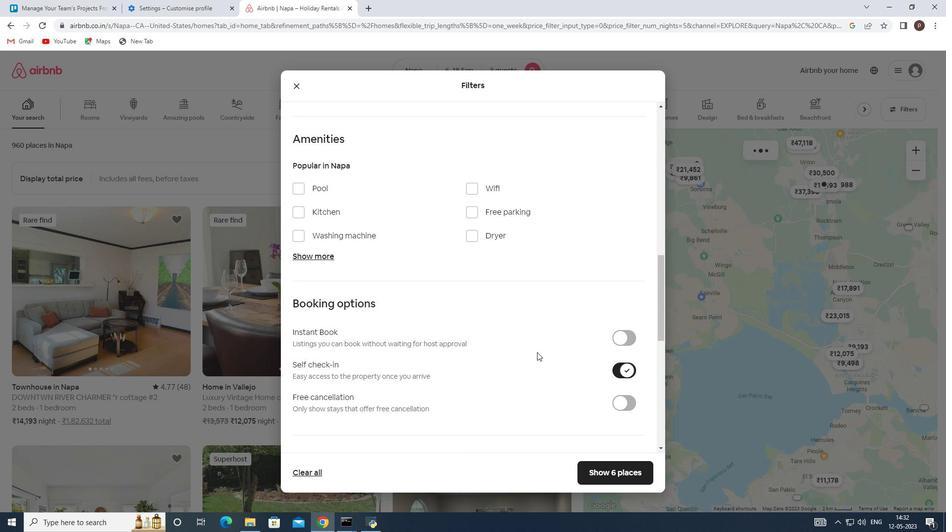 
Action: Mouse scrolled (533, 350) with delta (0, 0)
Screenshot: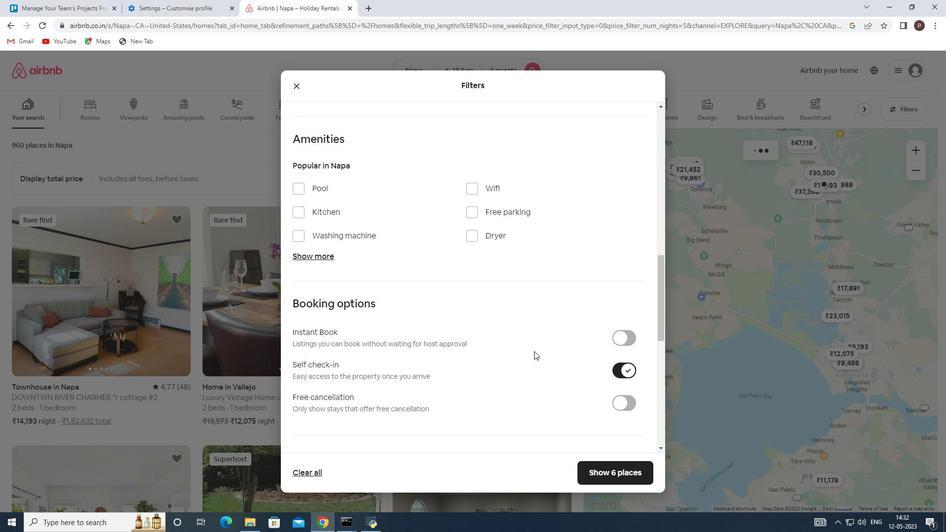 
Action: Mouse scrolled (533, 350) with delta (0, 0)
Screenshot: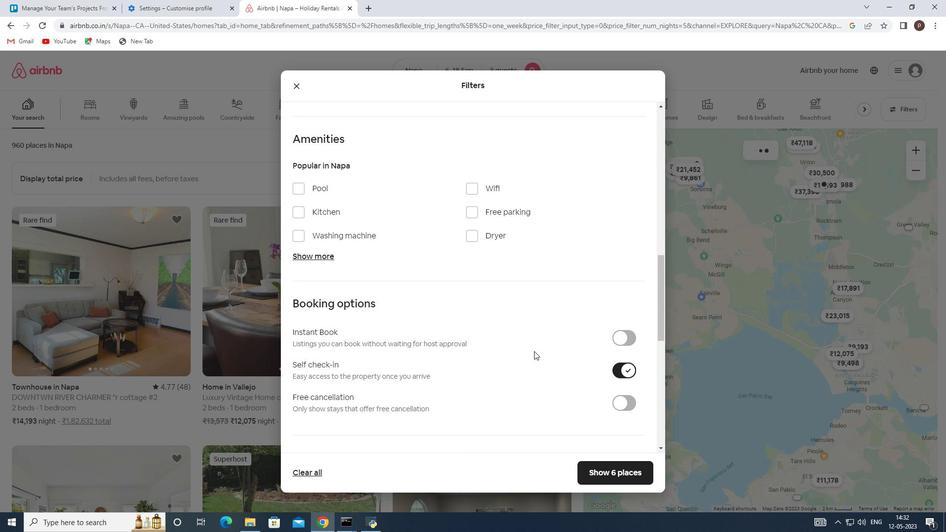 
Action: Mouse scrolled (533, 350) with delta (0, 0)
Screenshot: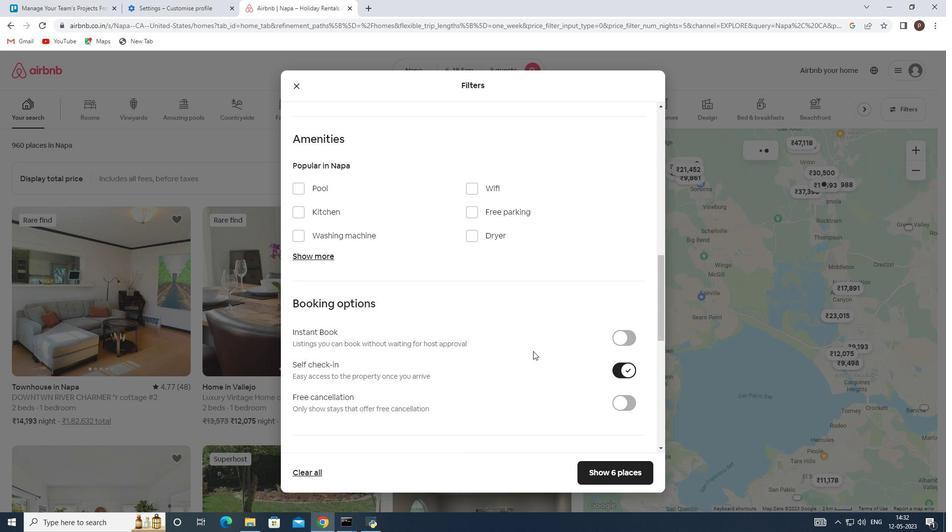 
Action: Mouse scrolled (533, 350) with delta (0, 0)
Screenshot: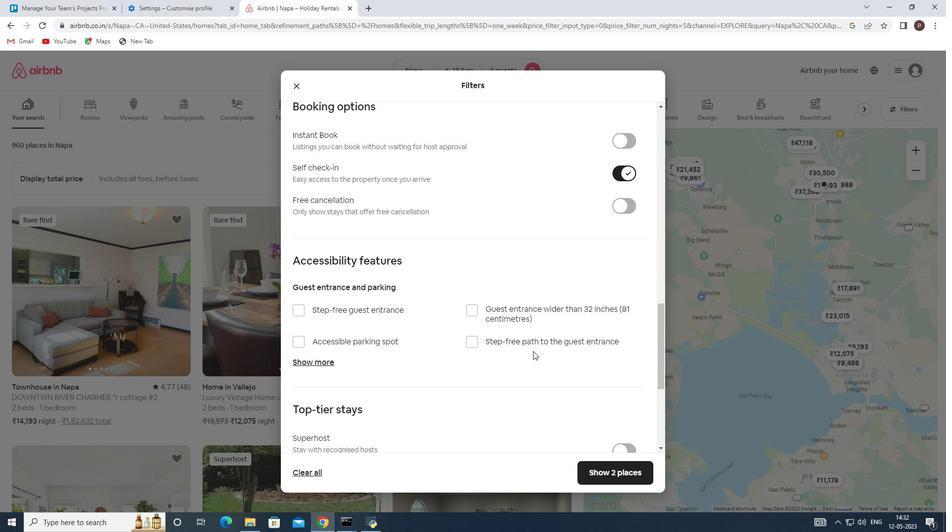
Action: Mouse scrolled (533, 350) with delta (0, 0)
Screenshot: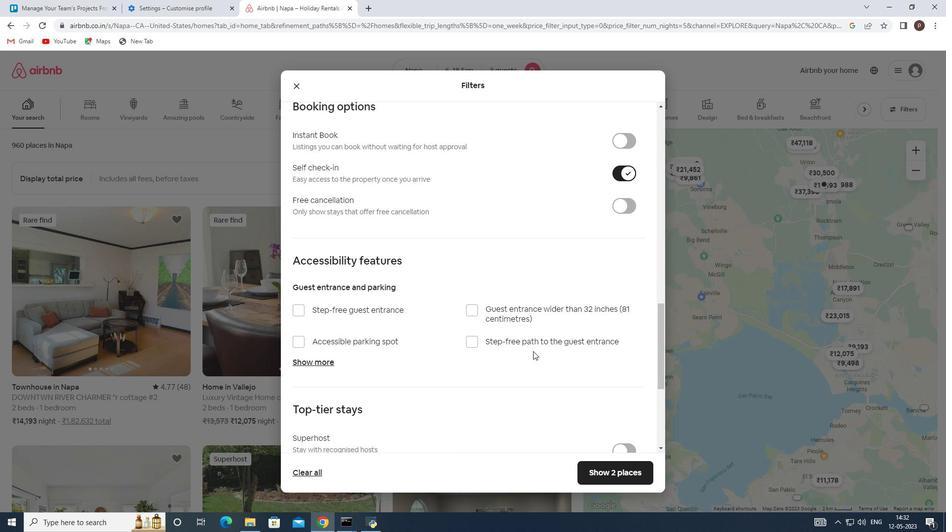 
Action: Mouse scrolled (533, 350) with delta (0, 0)
Screenshot: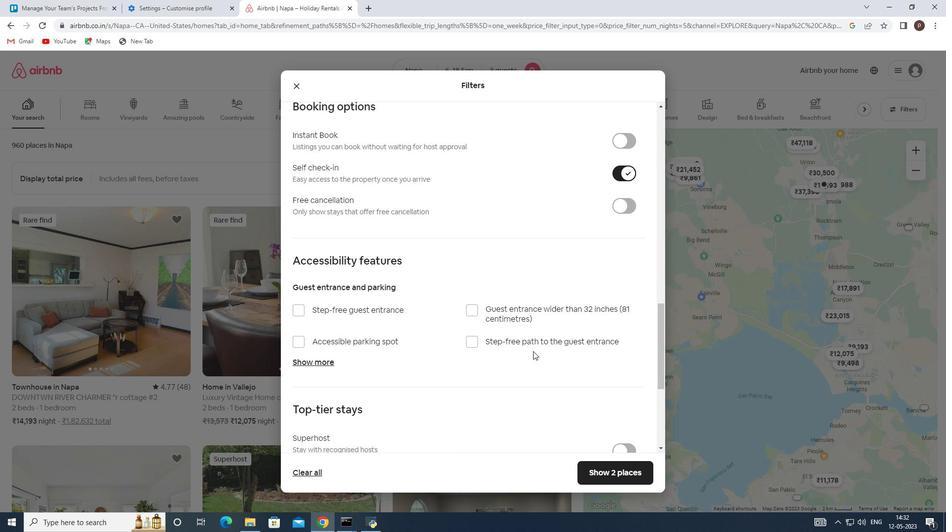 
Action: Mouse scrolled (533, 350) with delta (0, 0)
Screenshot: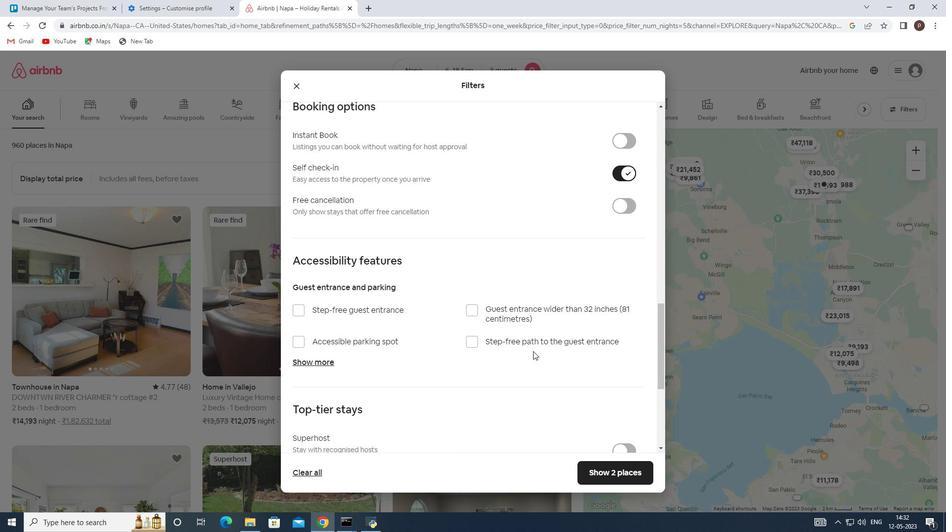 
Action: Mouse scrolled (533, 350) with delta (0, 0)
Screenshot: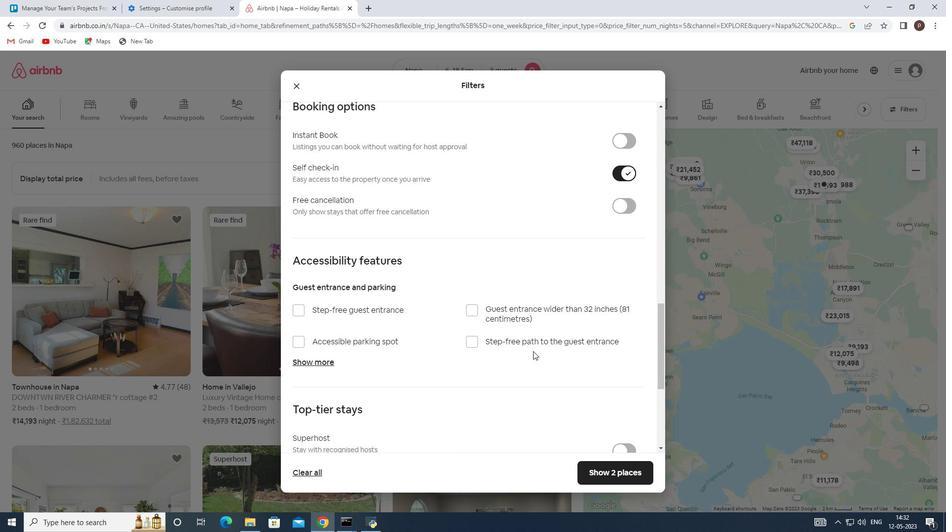 
Action: Mouse scrolled (533, 350) with delta (0, 0)
Screenshot: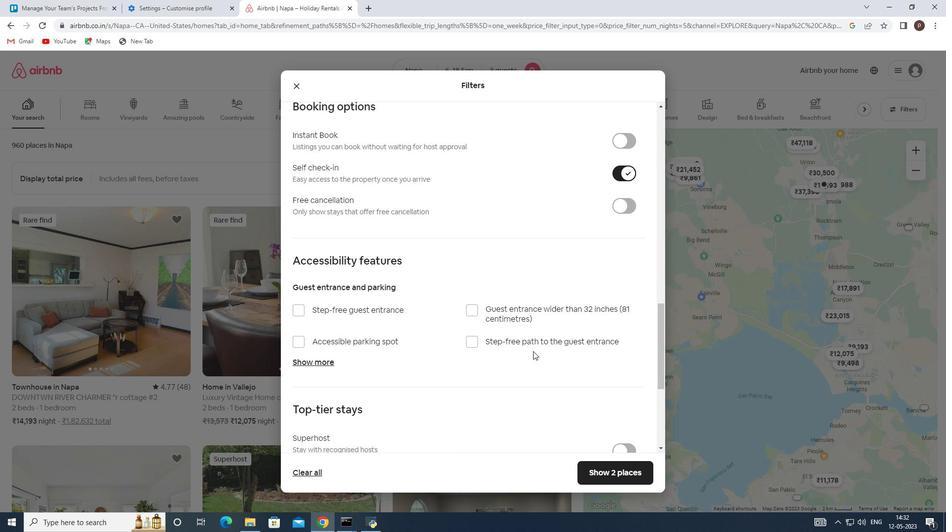 
Action: Mouse scrolled (533, 350) with delta (0, 0)
Screenshot: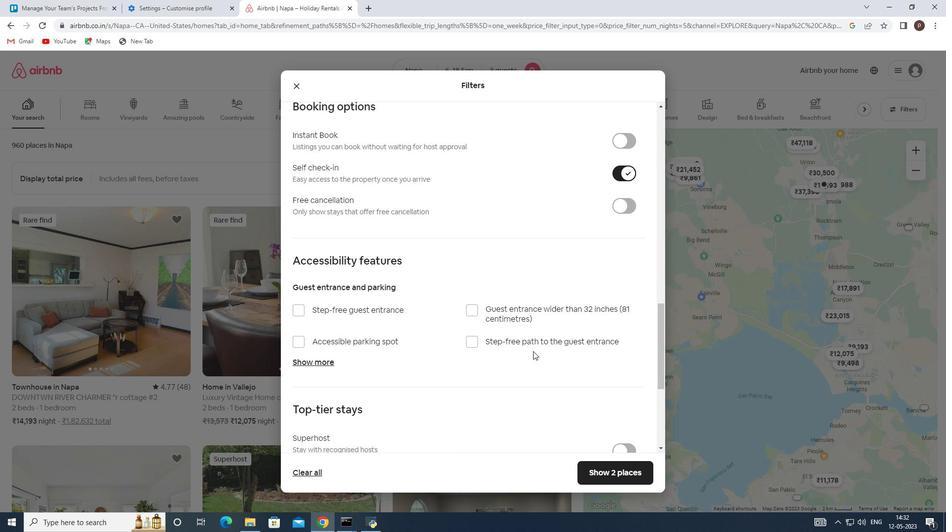 
Action: Mouse moved to (298, 381)
Screenshot: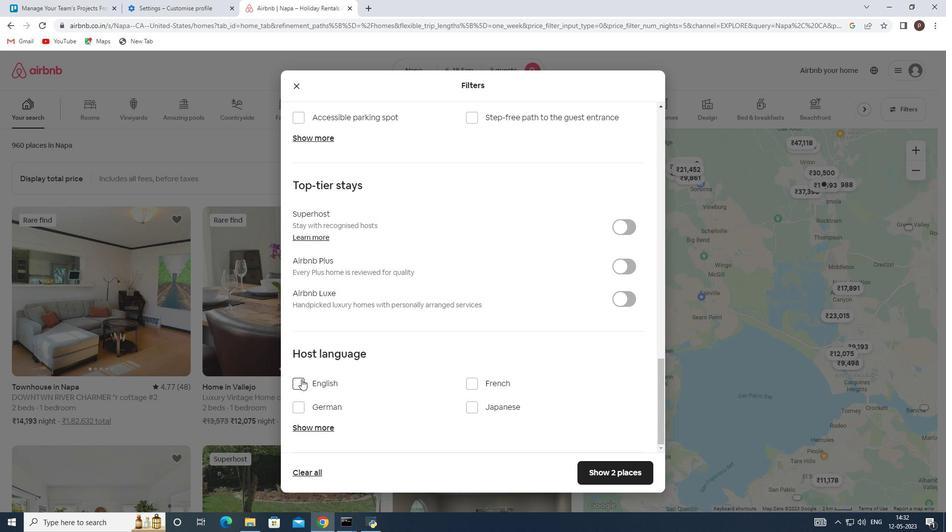 
Action: Mouse pressed left at (298, 381)
Screenshot: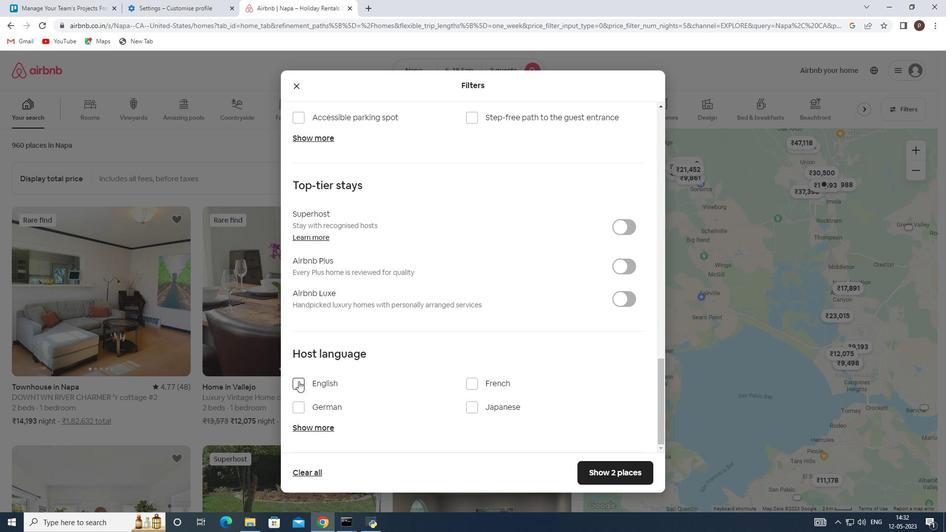 
Action: Mouse moved to (611, 471)
Screenshot: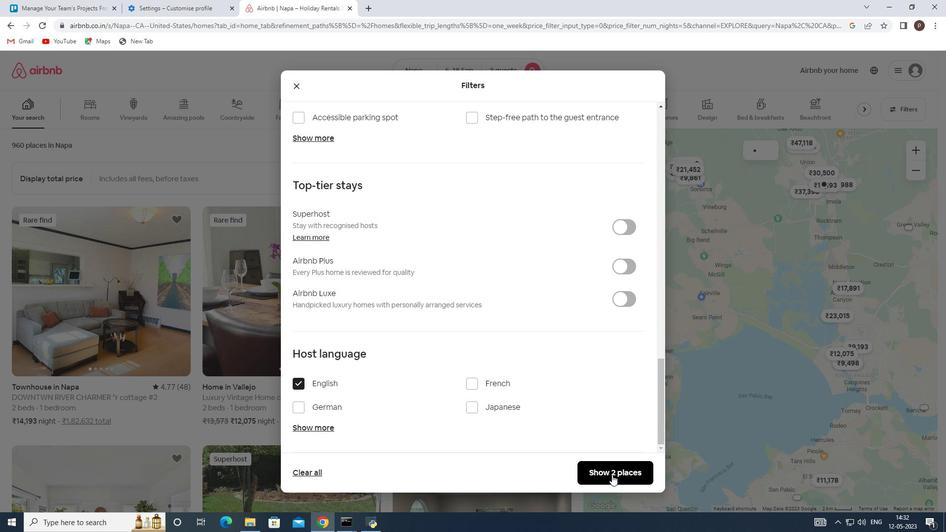 
Action: Mouse pressed left at (611, 471)
Screenshot: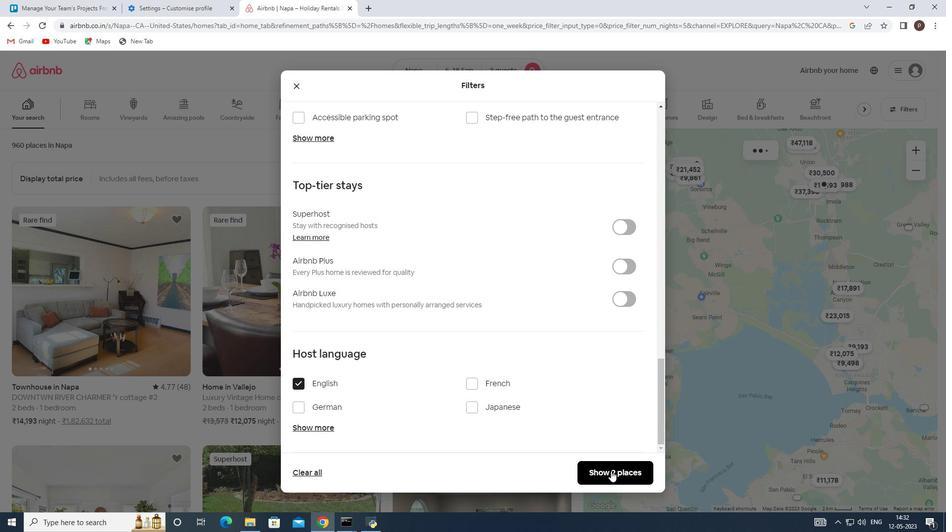 
